 Task: Look for products in the category "Lotion" from Every Day Shea only.
Action: Mouse moved to (948, 346)
Screenshot: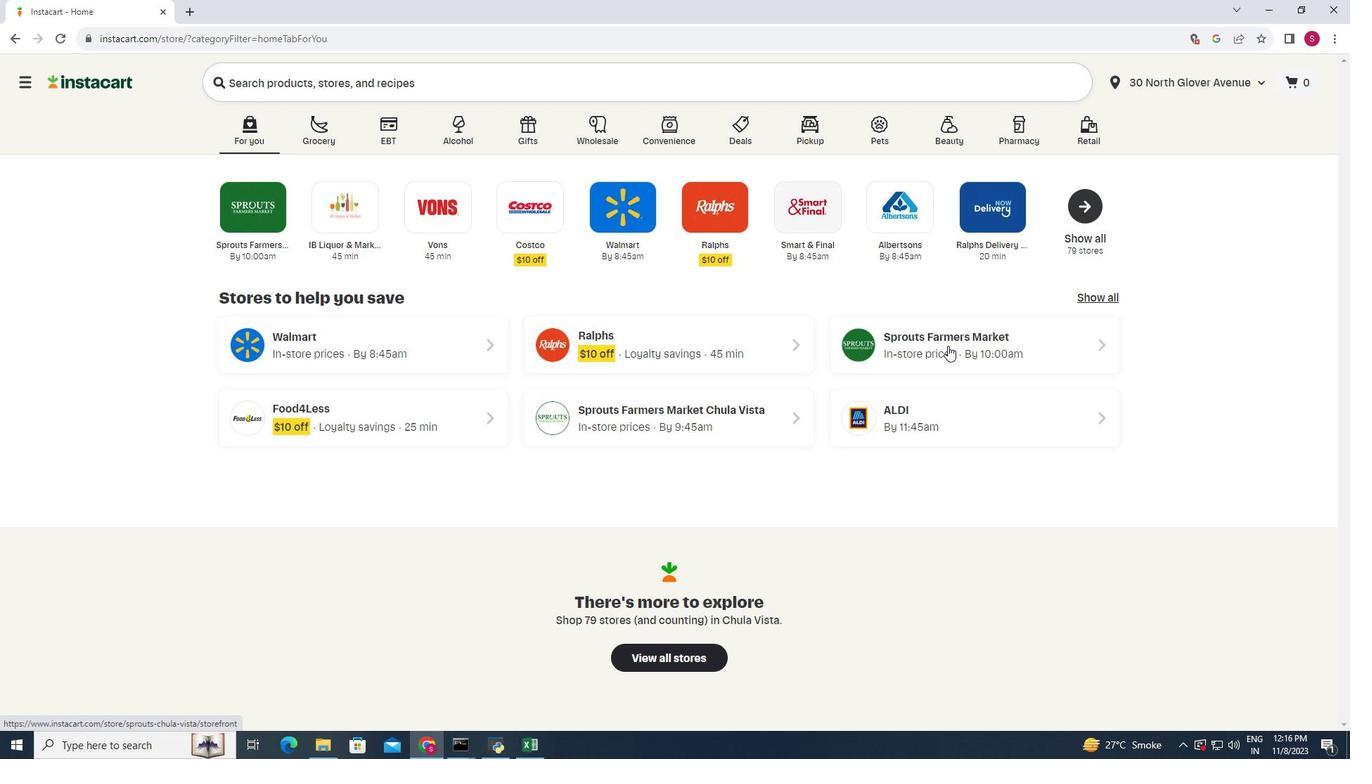 
Action: Mouse pressed left at (948, 346)
Screenshot: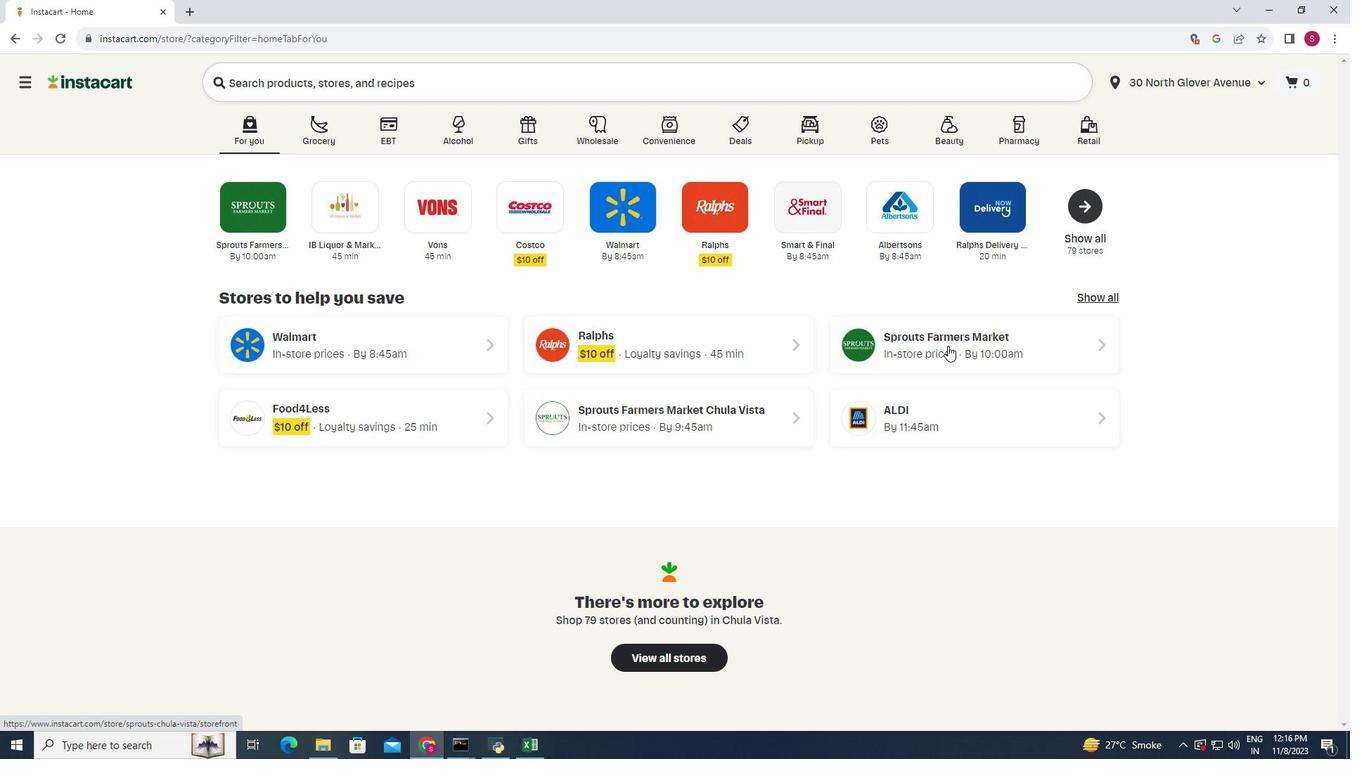 
Action: Mouse moved to (140, 479)
Screenshot: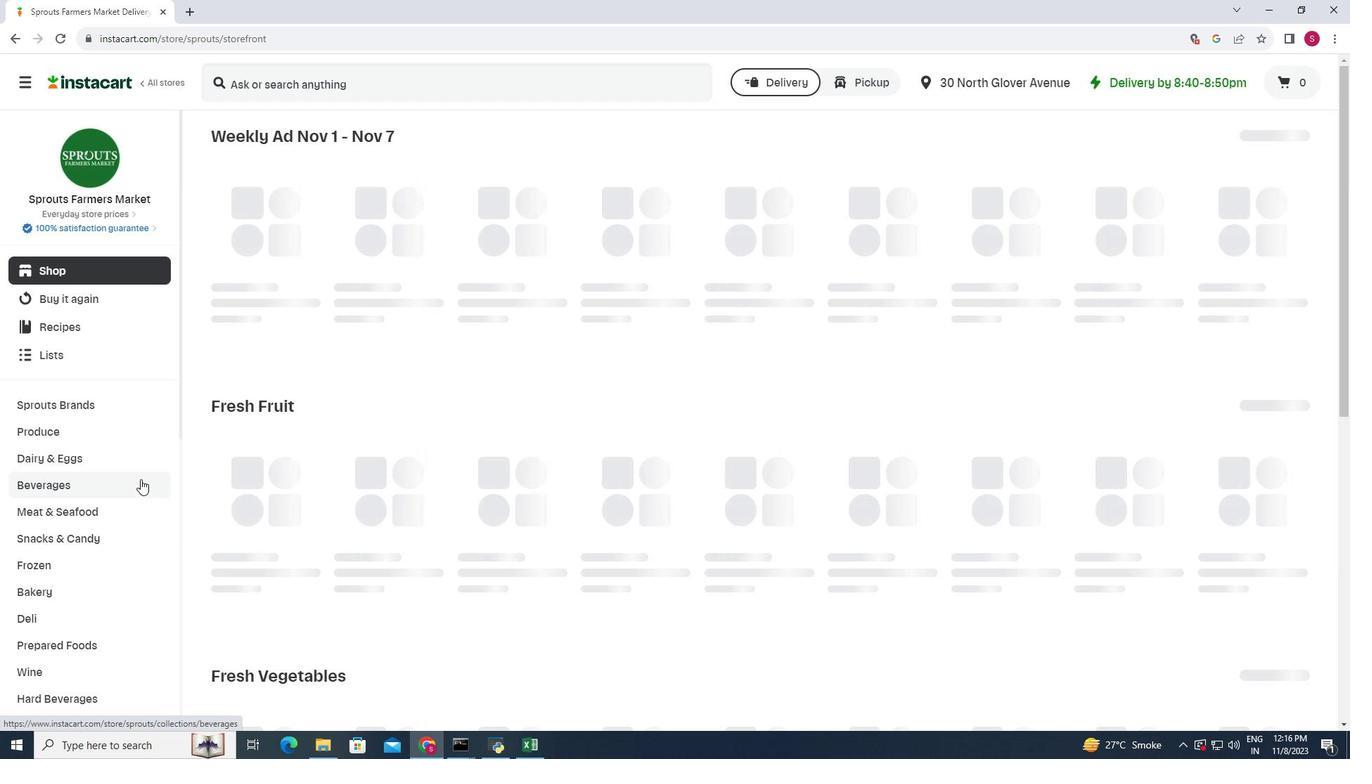 
Action: Mouse scrolled (140, 479) with delta (0, 0)
Screenshot: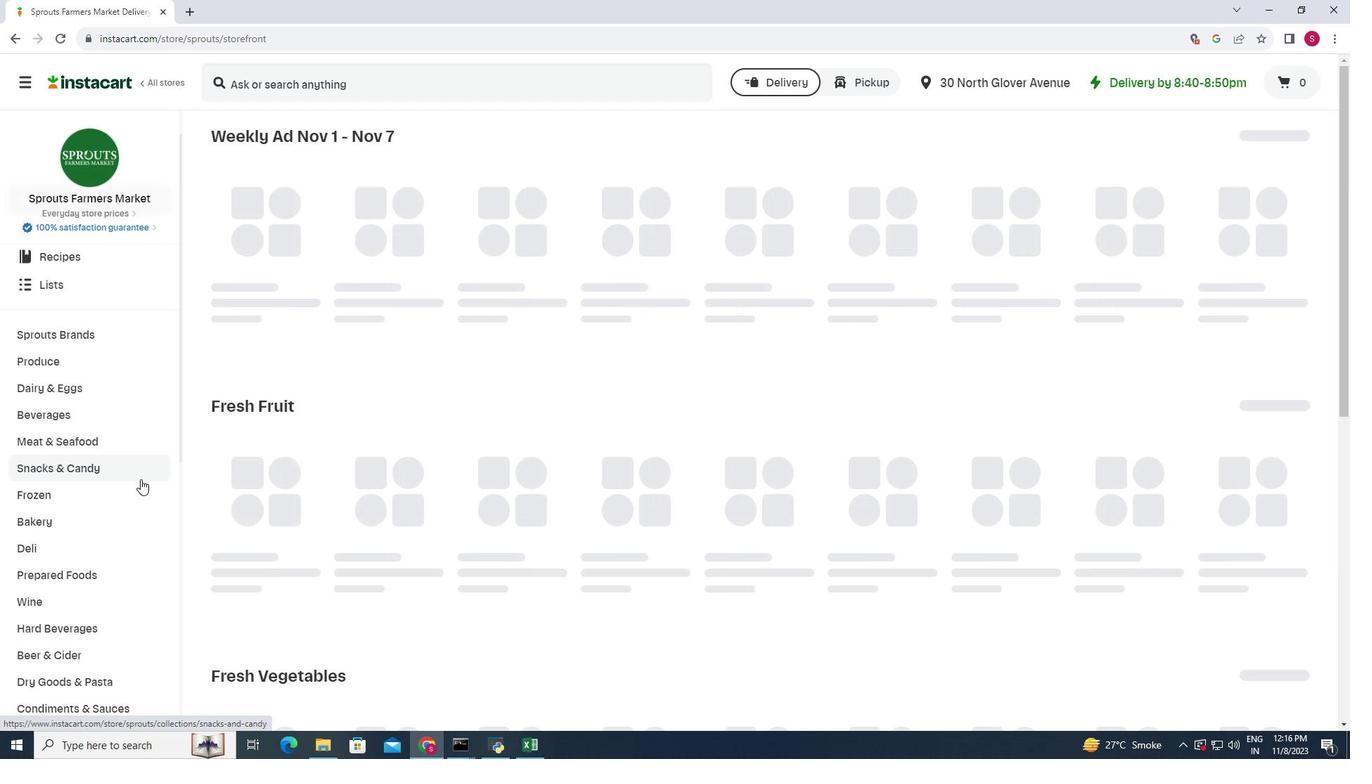 
Action: Mouse scrolled (140, 479) with delta (0, 0)
Screenshot: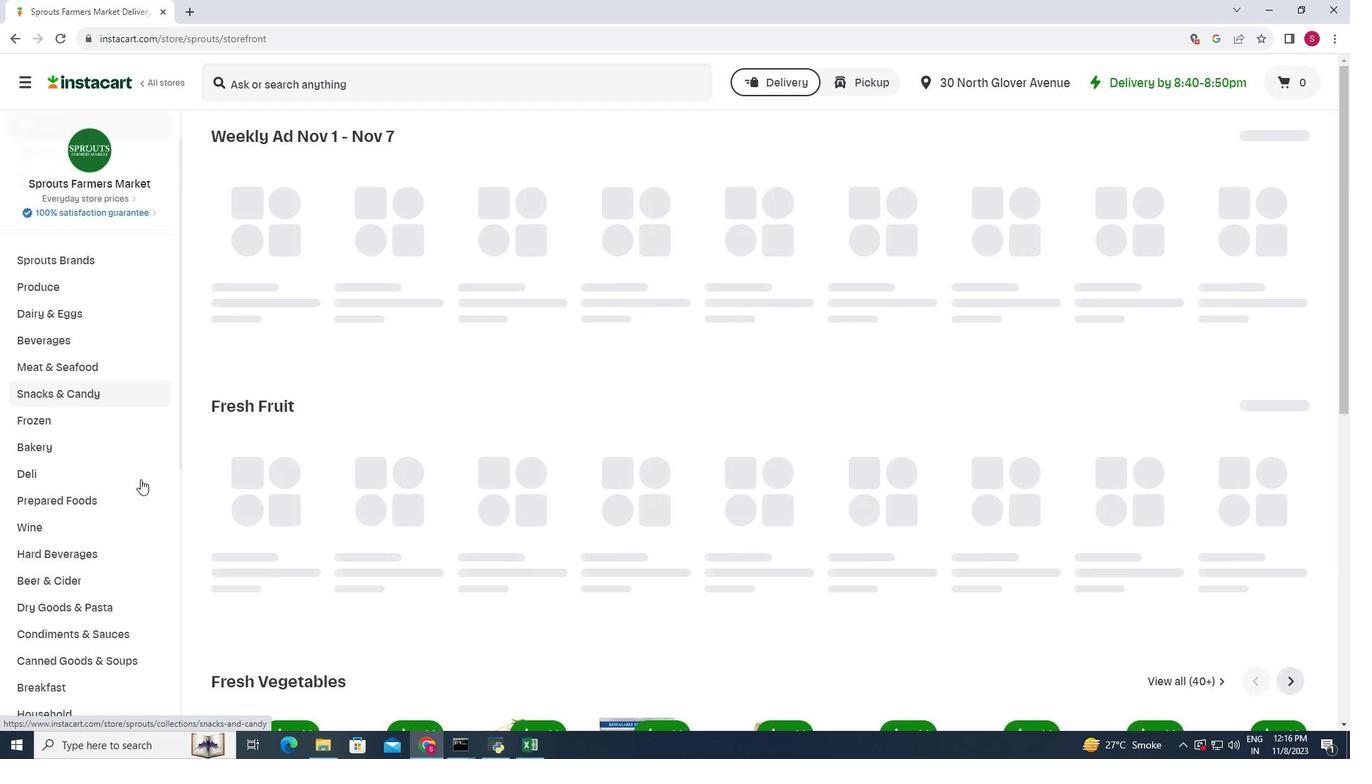 
Action: Mouse scrolled (140, 479) with delta (0, 0)
Screenshot: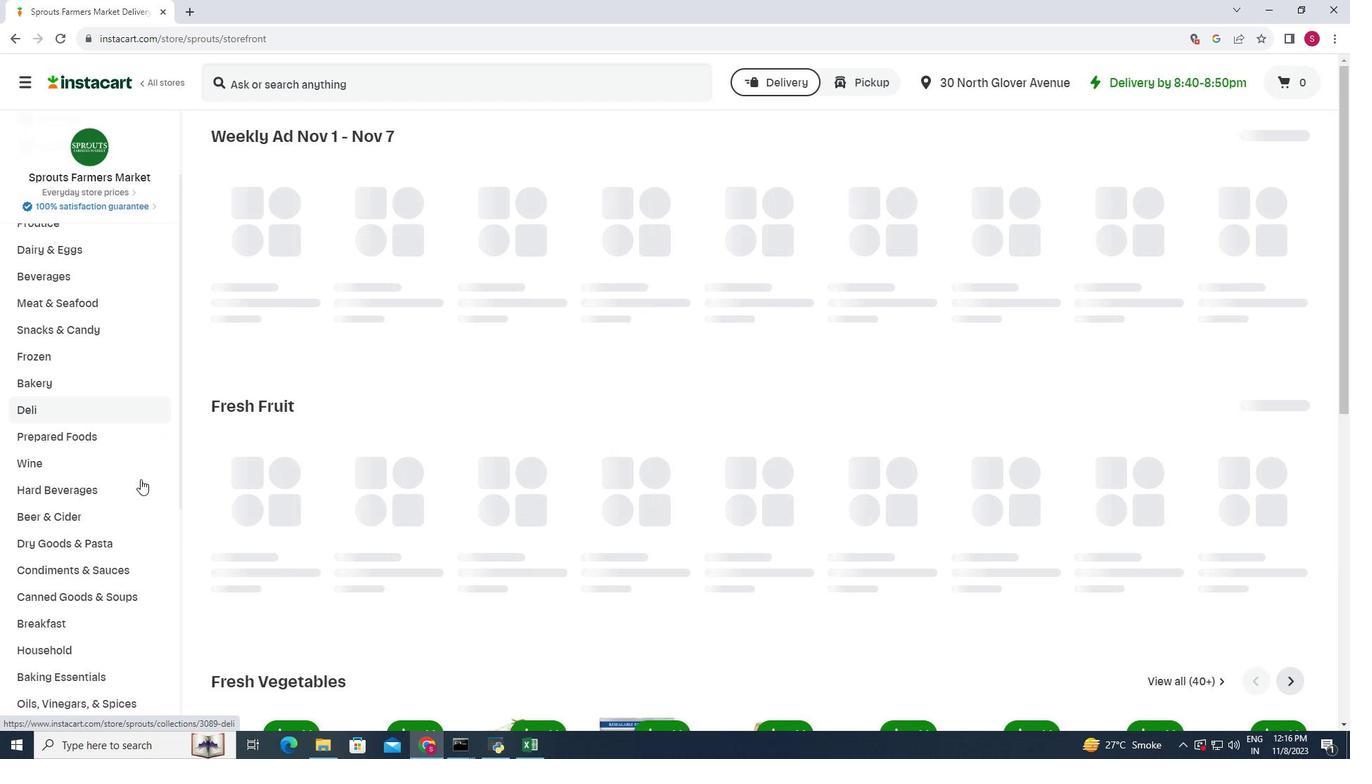 
Action: Mouse scrolled (140, 479) with delta (0, 0)
Screenshot: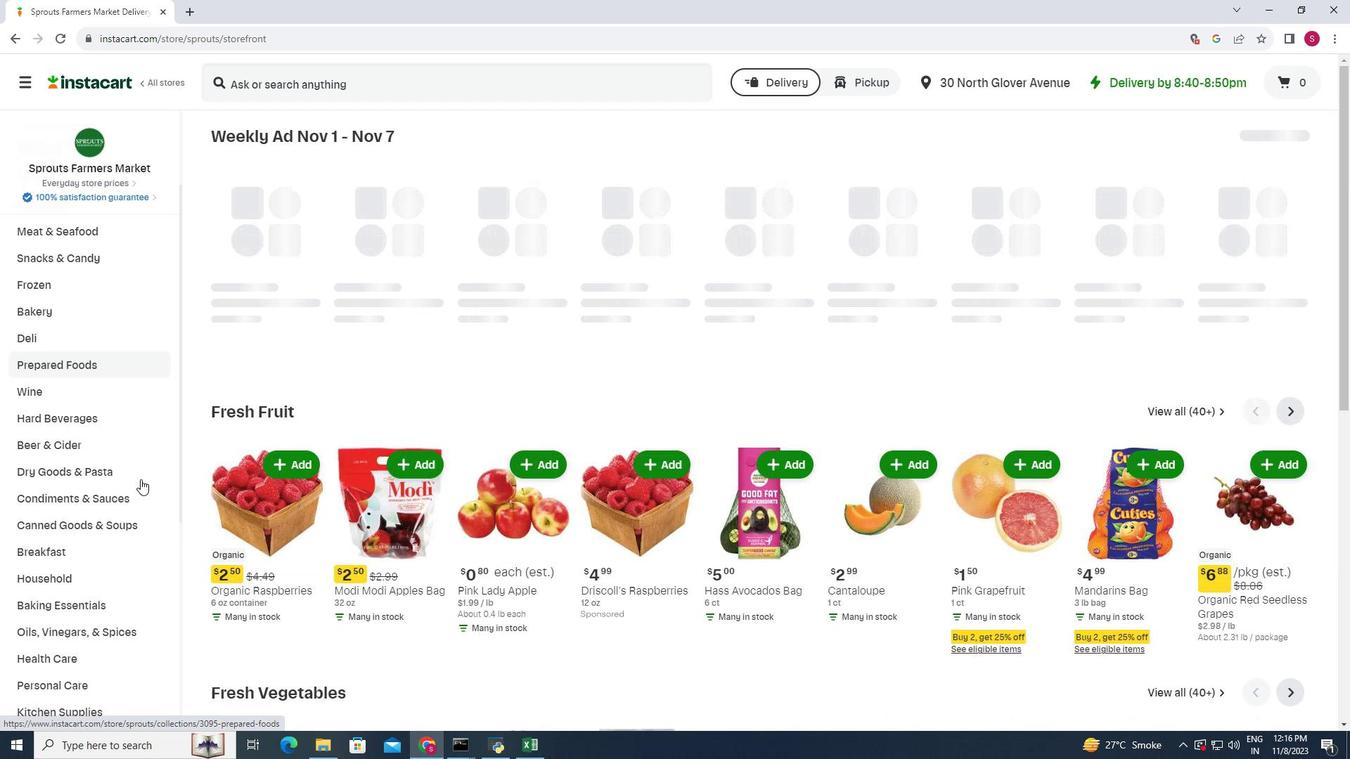 
Action: Mouse scrolled (140, 479) with delta (0, 0)
Screenshot: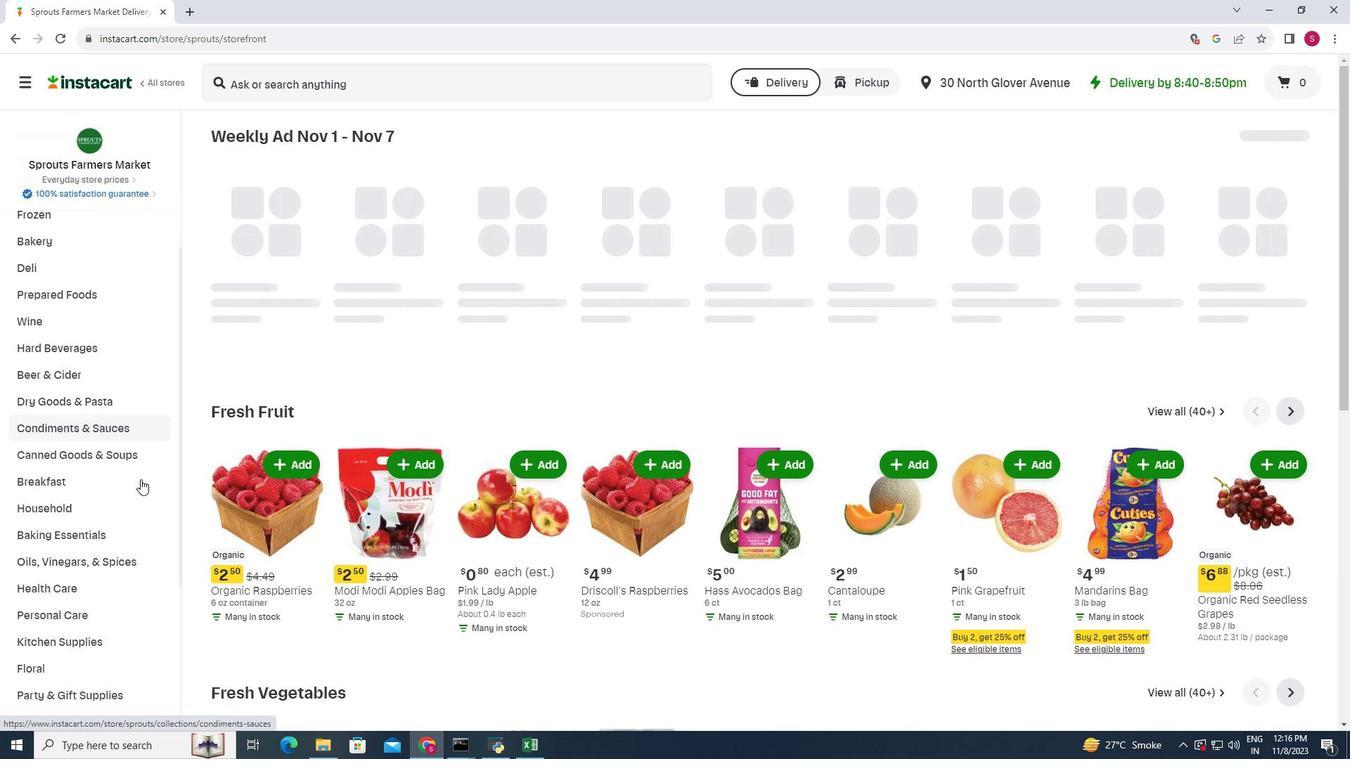 
Action: Mouse moved to (113, 548)
Screenshot: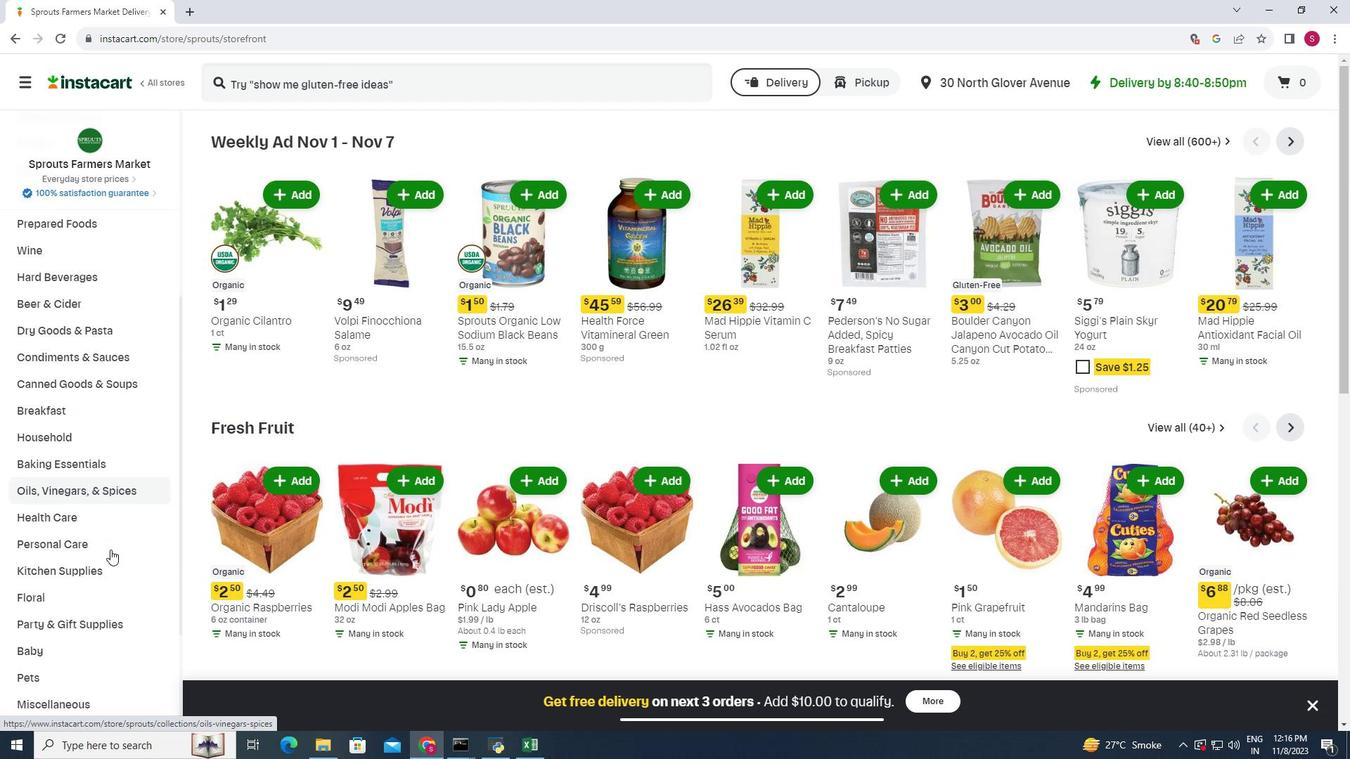 
Action: Mouse scrolled (113, 547) with delta (0, 0)
Screenshot: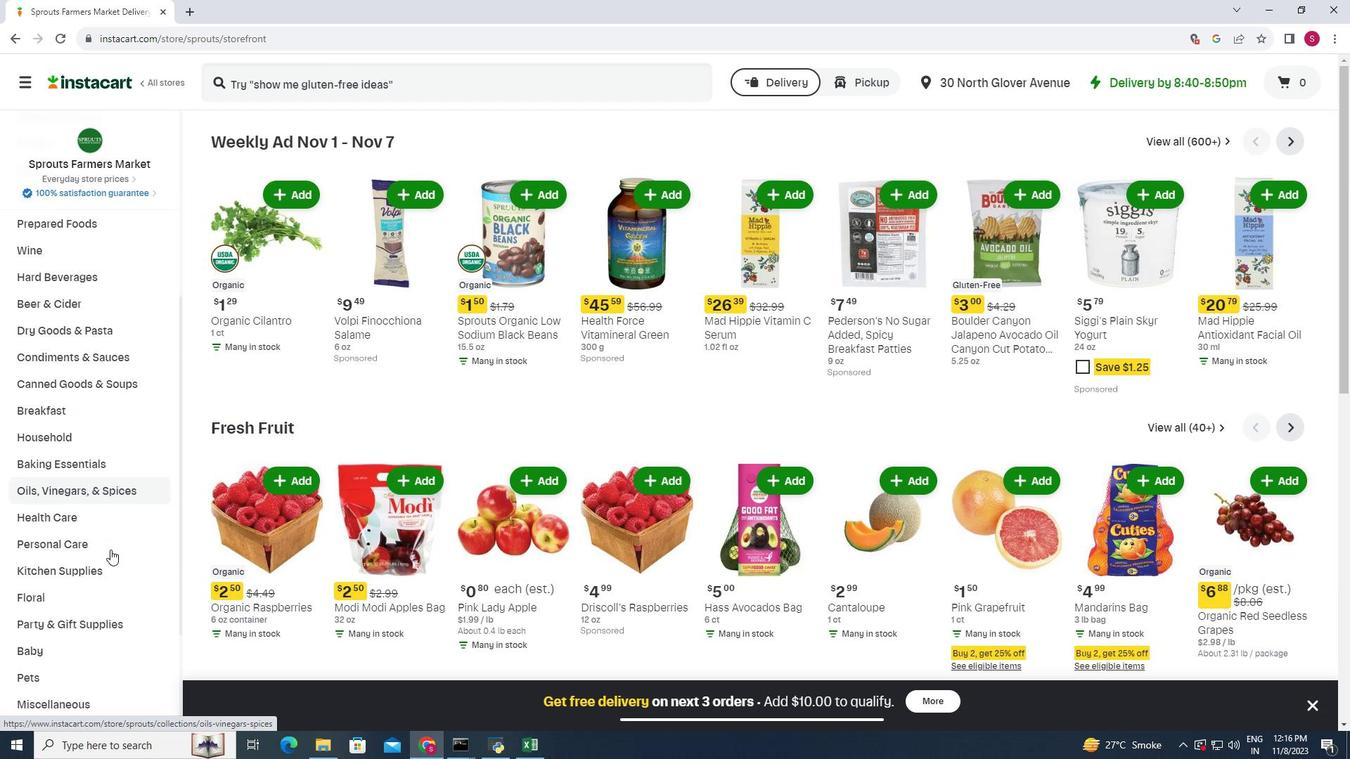 
Action: Mouse moved to (107, 544)
Screenshot: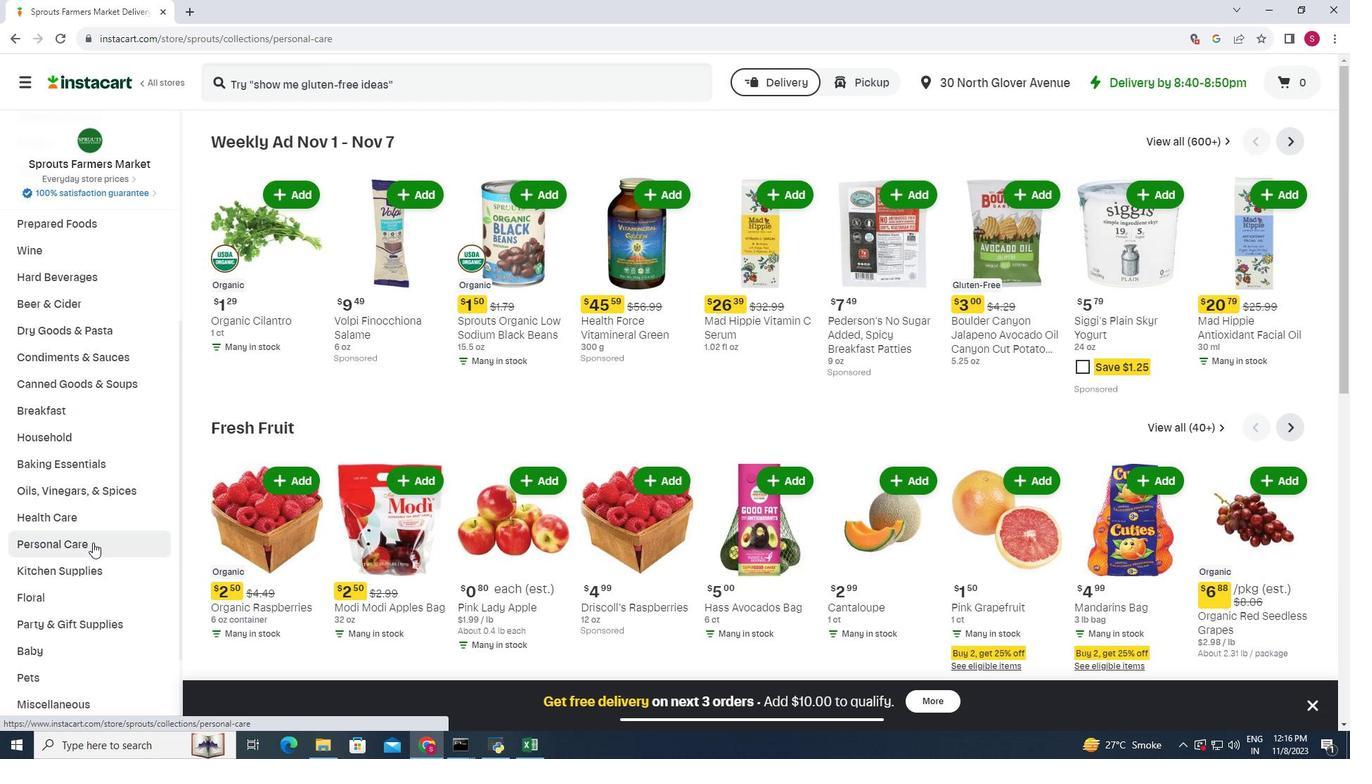 
Action: Mouse pressed left at (107, 544)
Screenshot: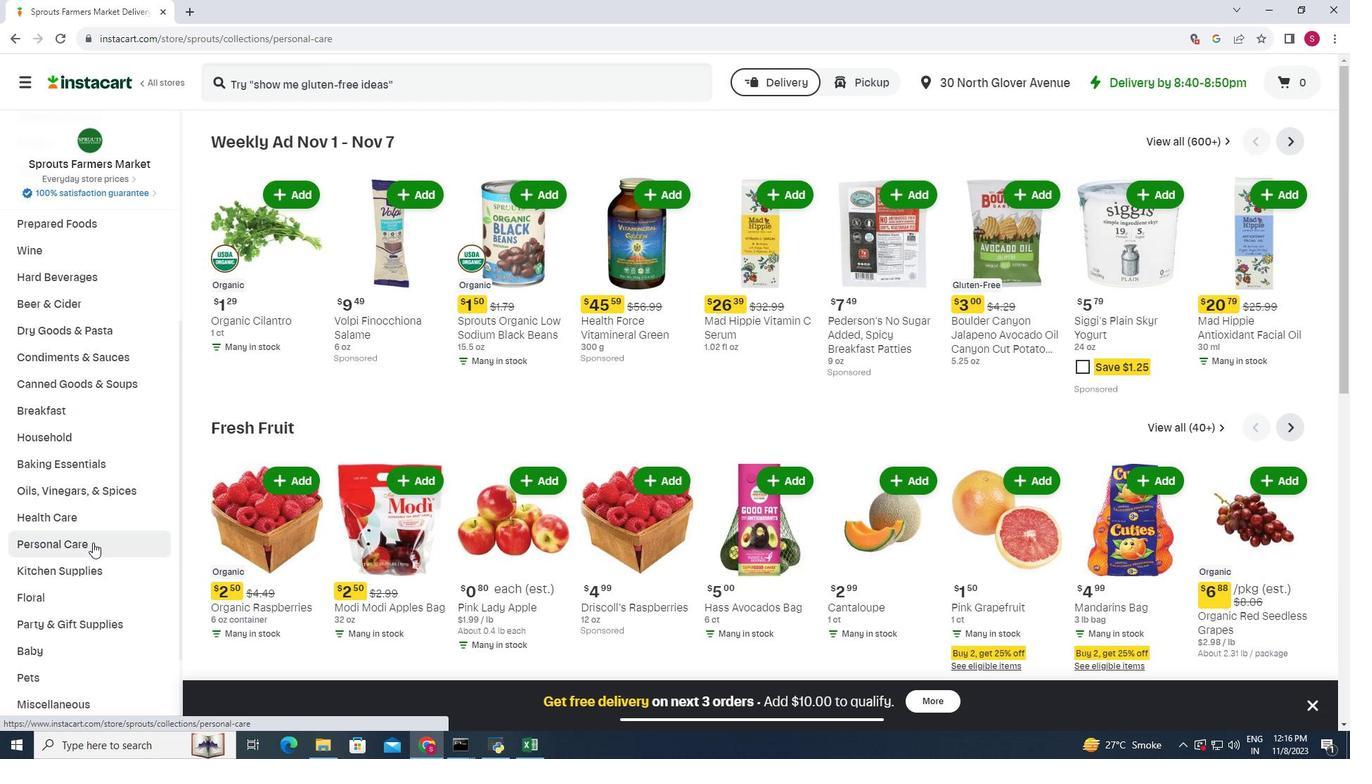 
Action: Mouse moved to (356, 175)
Screenshot: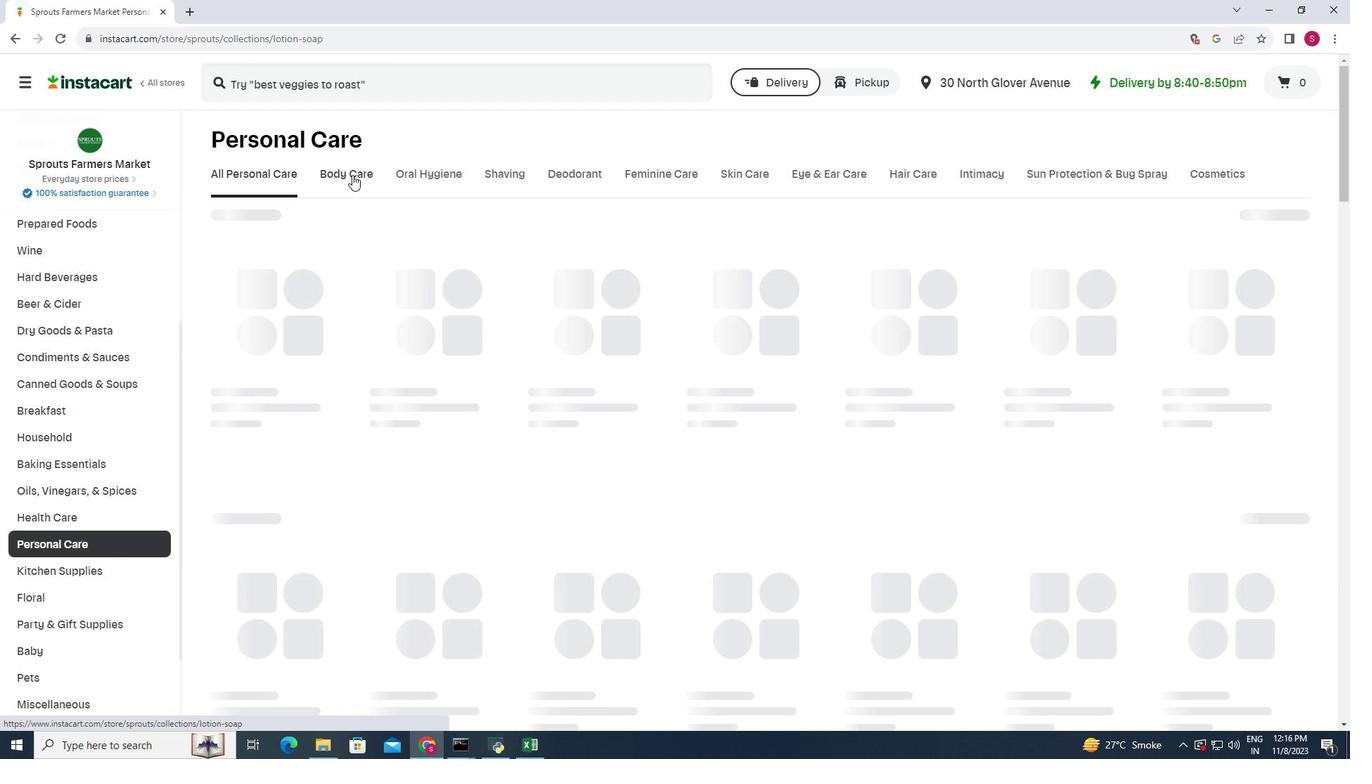 
Action: Mouse pressed left at (356, 175)
Screenshot: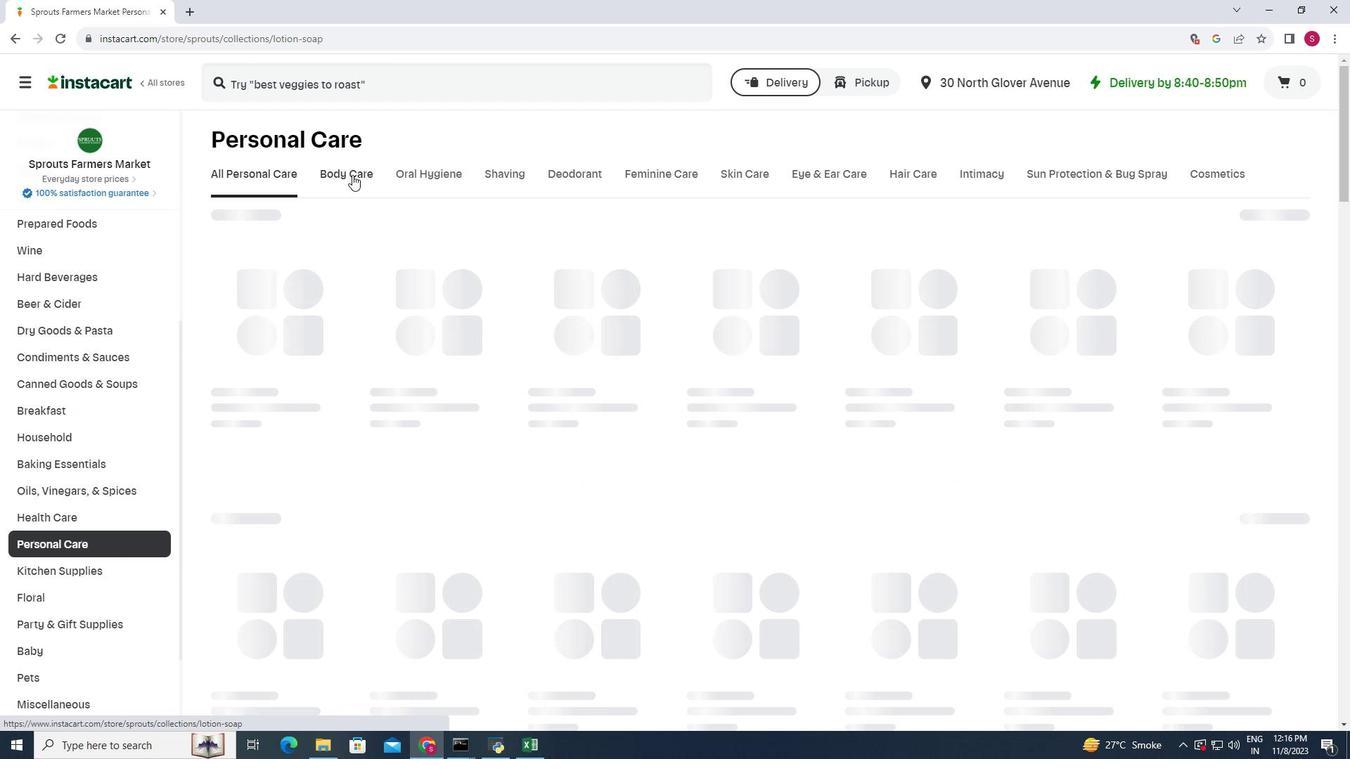 
Action: Mouse moved to (563, 237)
Screenshot: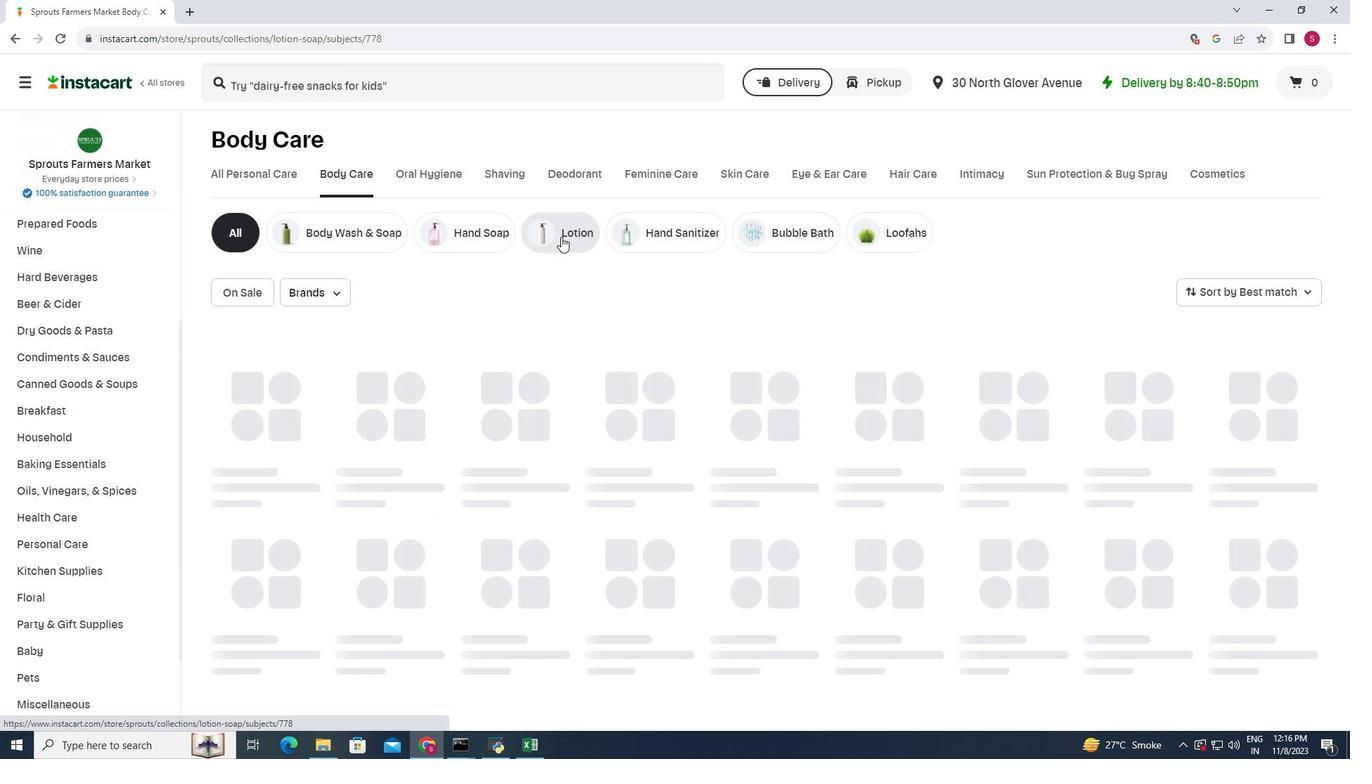 
Action: Mouse pressed left at (563, 237)
Screenshot: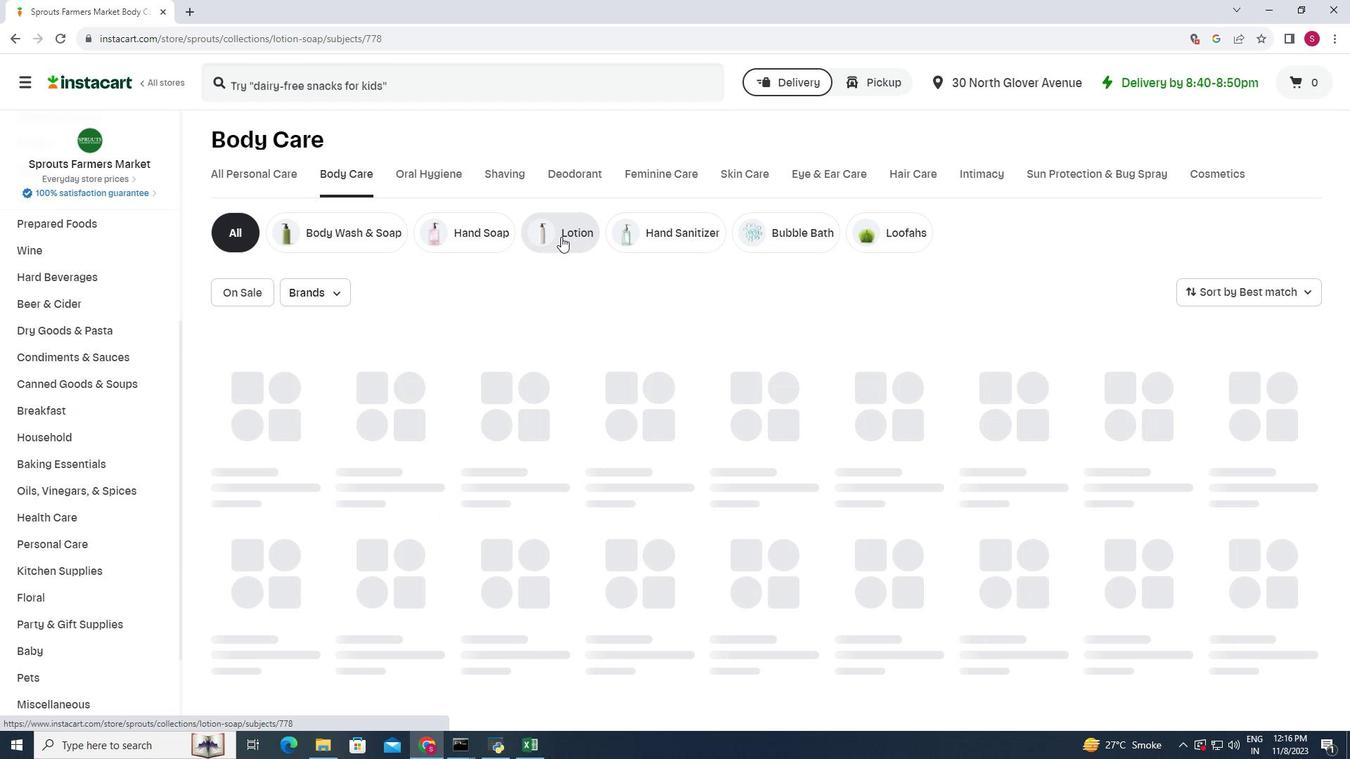 
Action: Mouse moved to (315, 296)
Screenshot: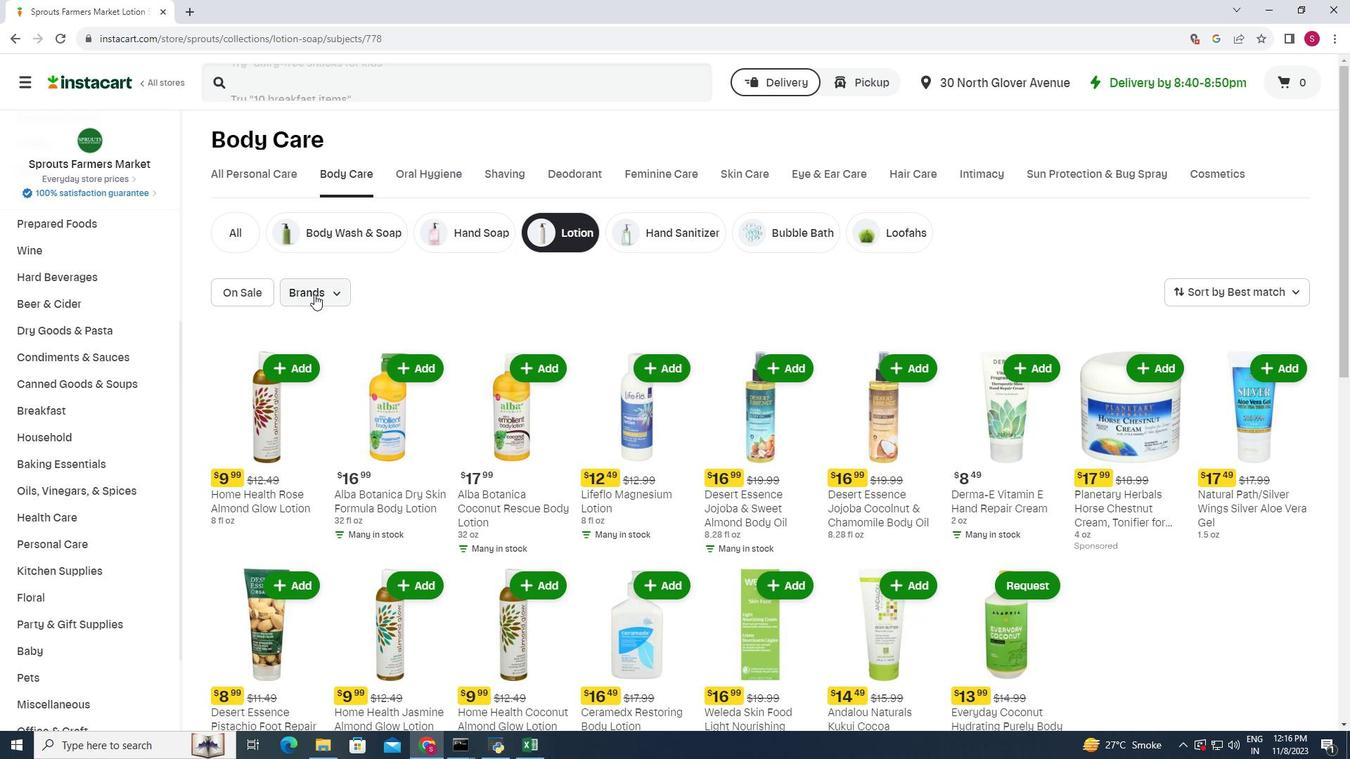 
Action: Mouse pressed left at (315, 296)
Screenshot: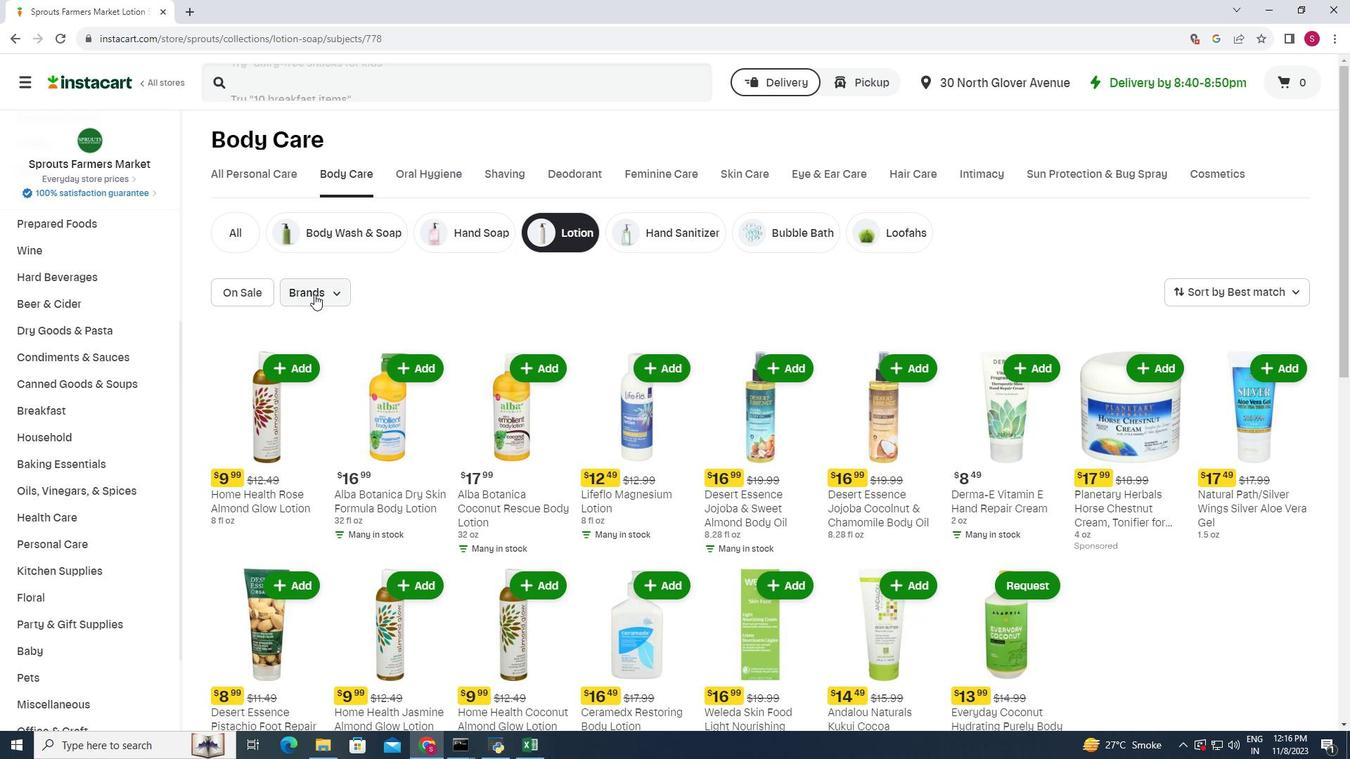 
Action: Mouse moved to (432, 379)
Screenshot: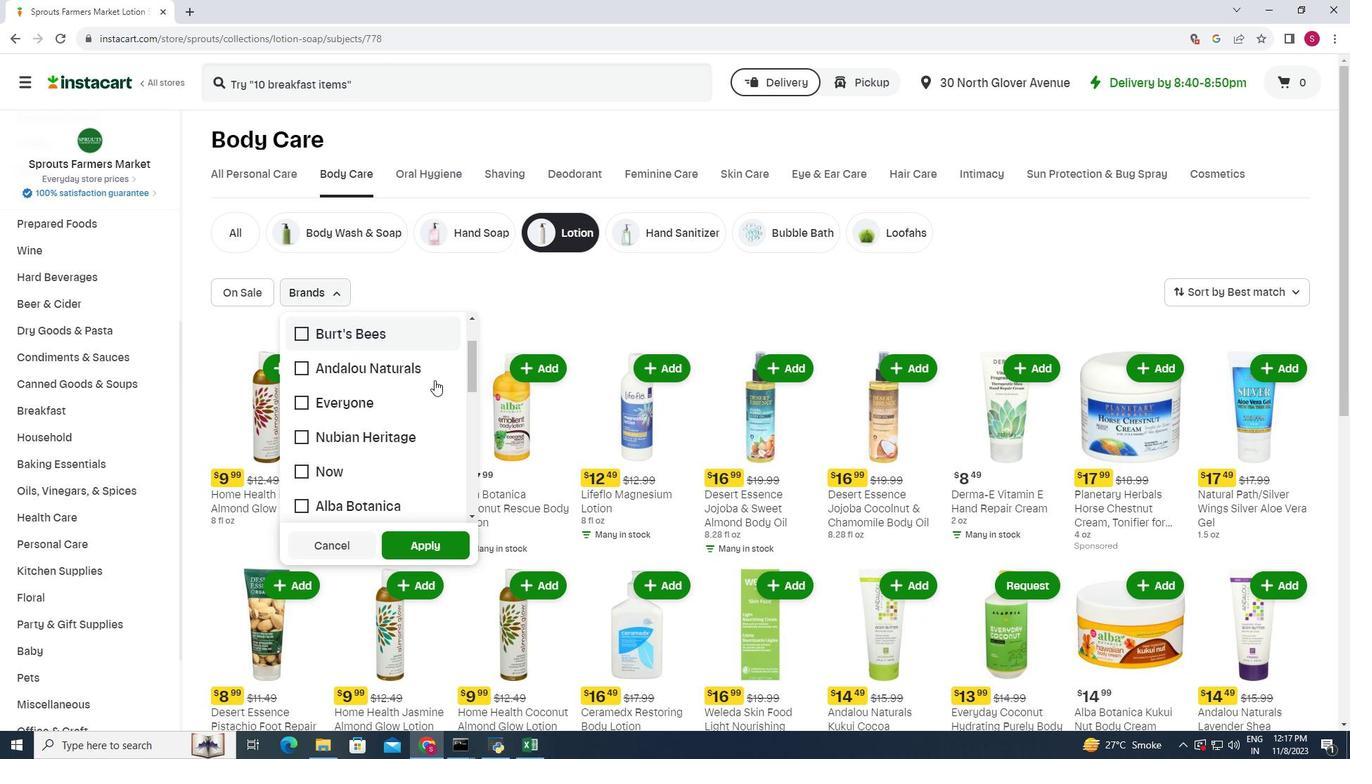 
Action: Mouse scrolled (432, 379) with delta (0, 0)
Screenshot: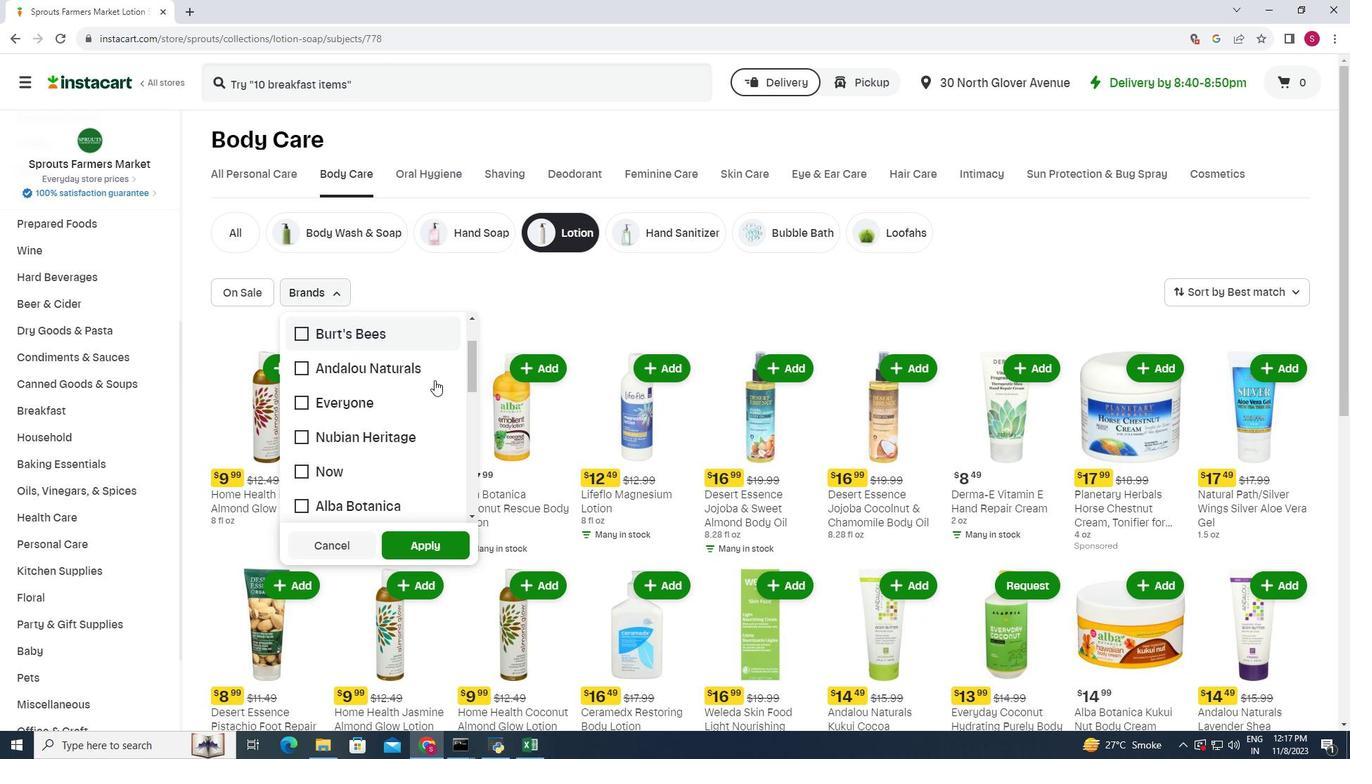 
Action: Mouse moved to (415, 402)
Screenshot: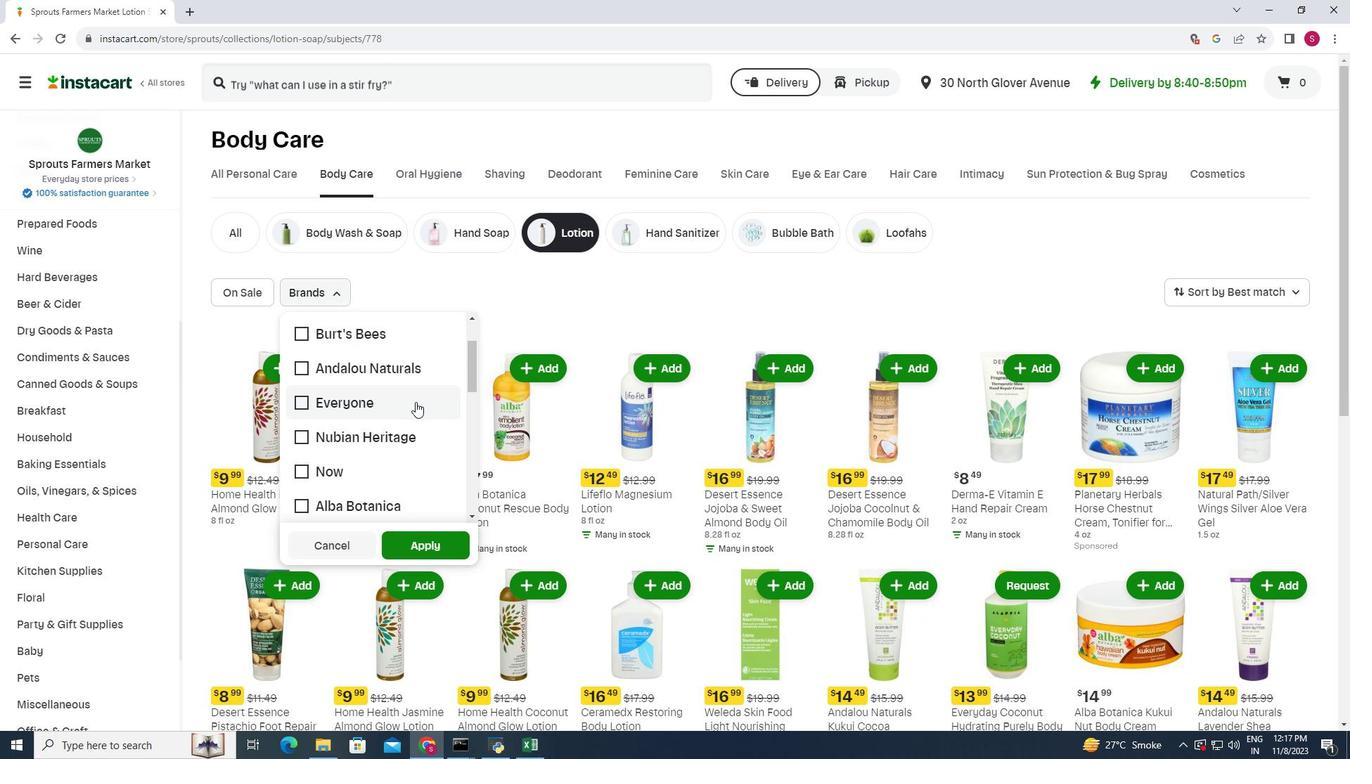 
Action: Mouse scrolled (415, 401) with delta (0, 0)
Screenshot: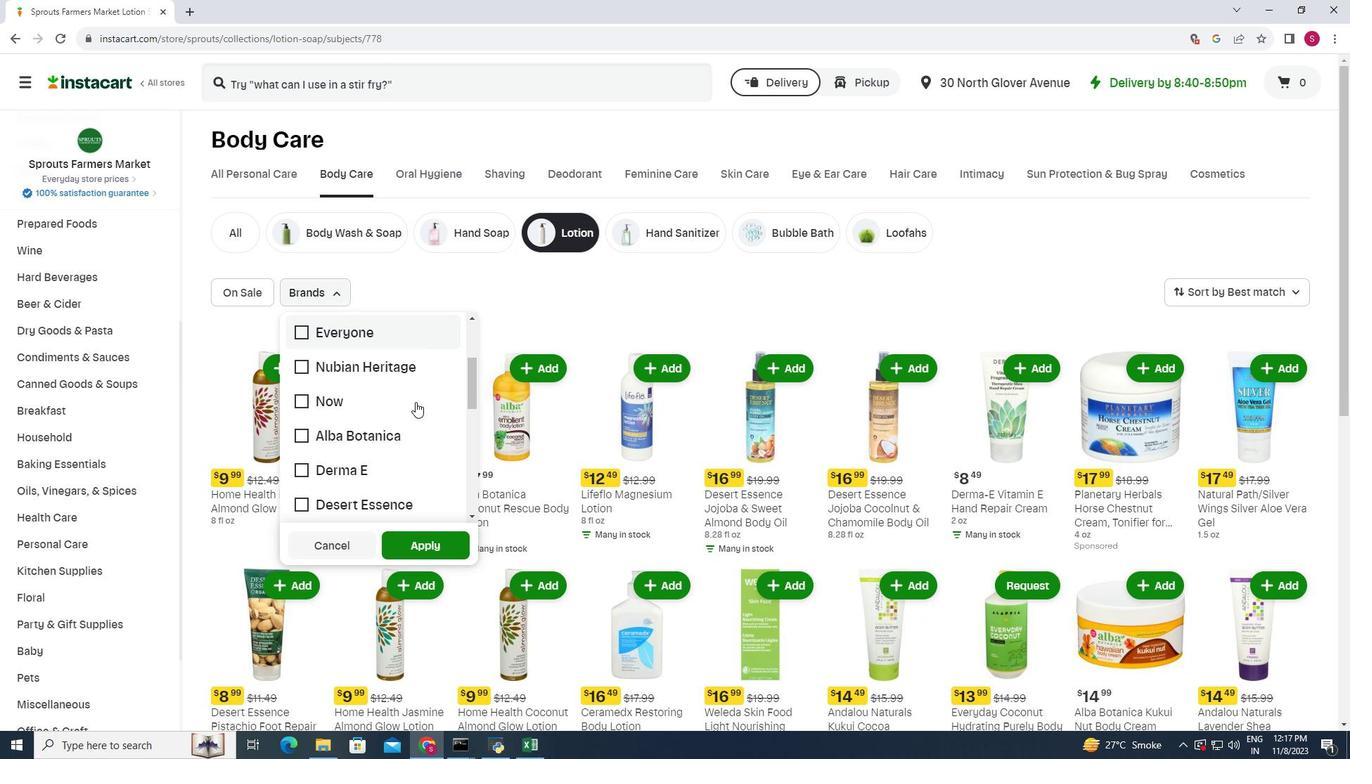 
Action: Mouse scrolled (415, 401) with delta (0, 0)
Screenshot: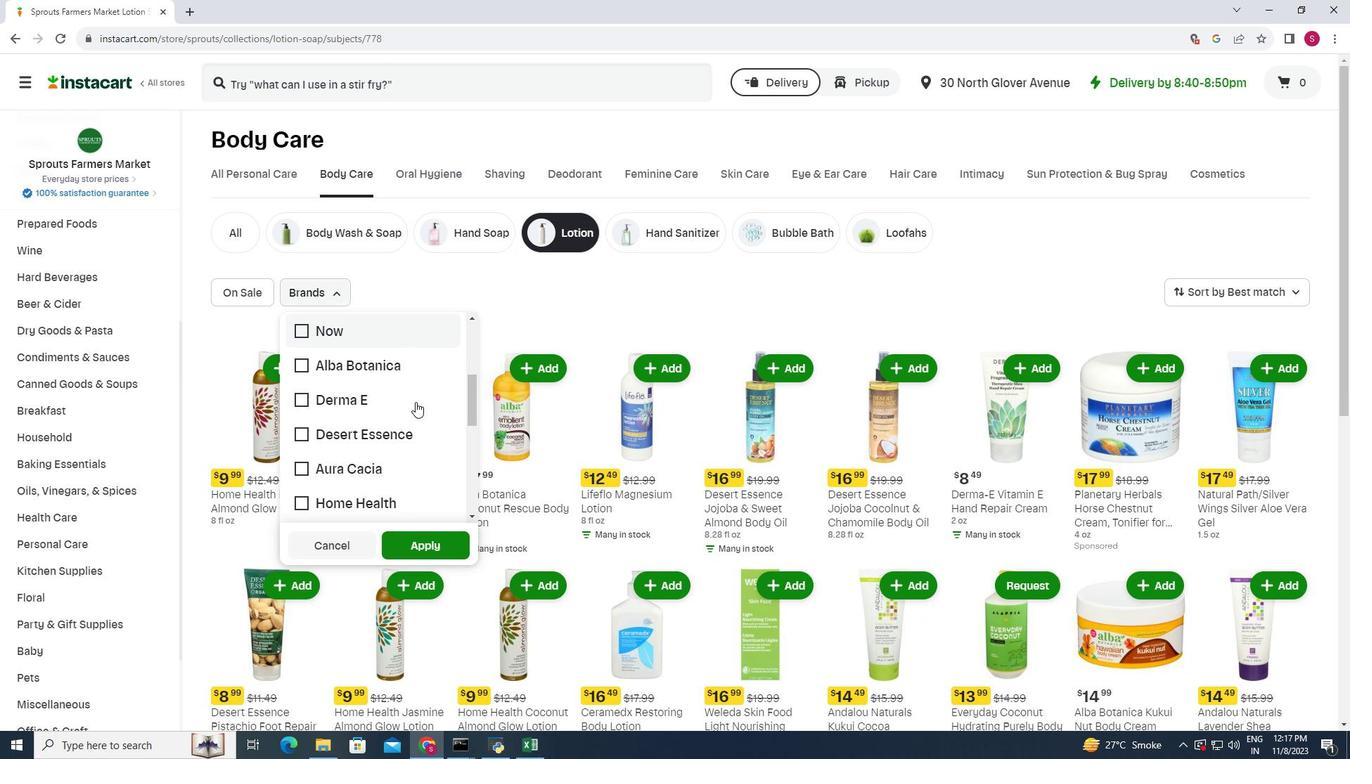 
Action: Mouse scrolled (415, 401) with delta (0, 0)
Screenshot: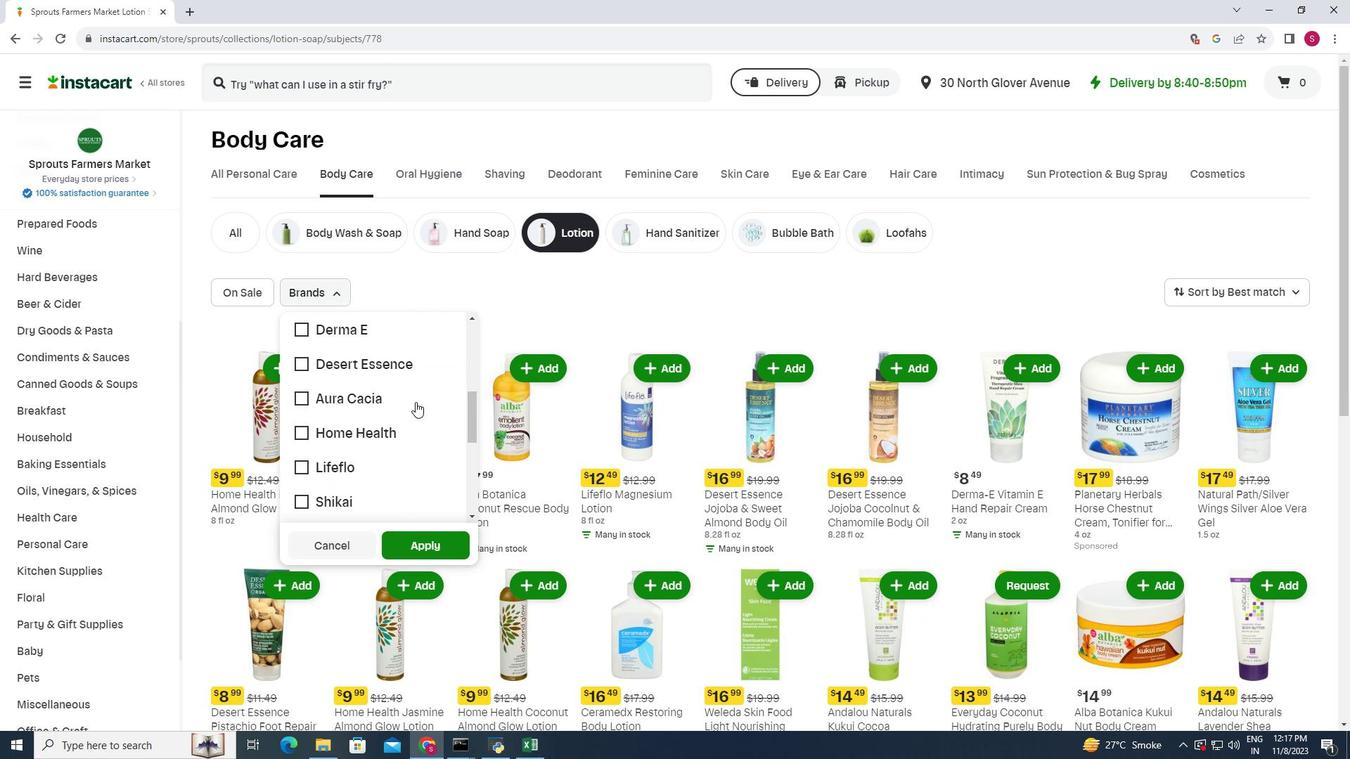 
Action: Mouse scrolled (415, 401) with delta (0, 0)
Screenshot: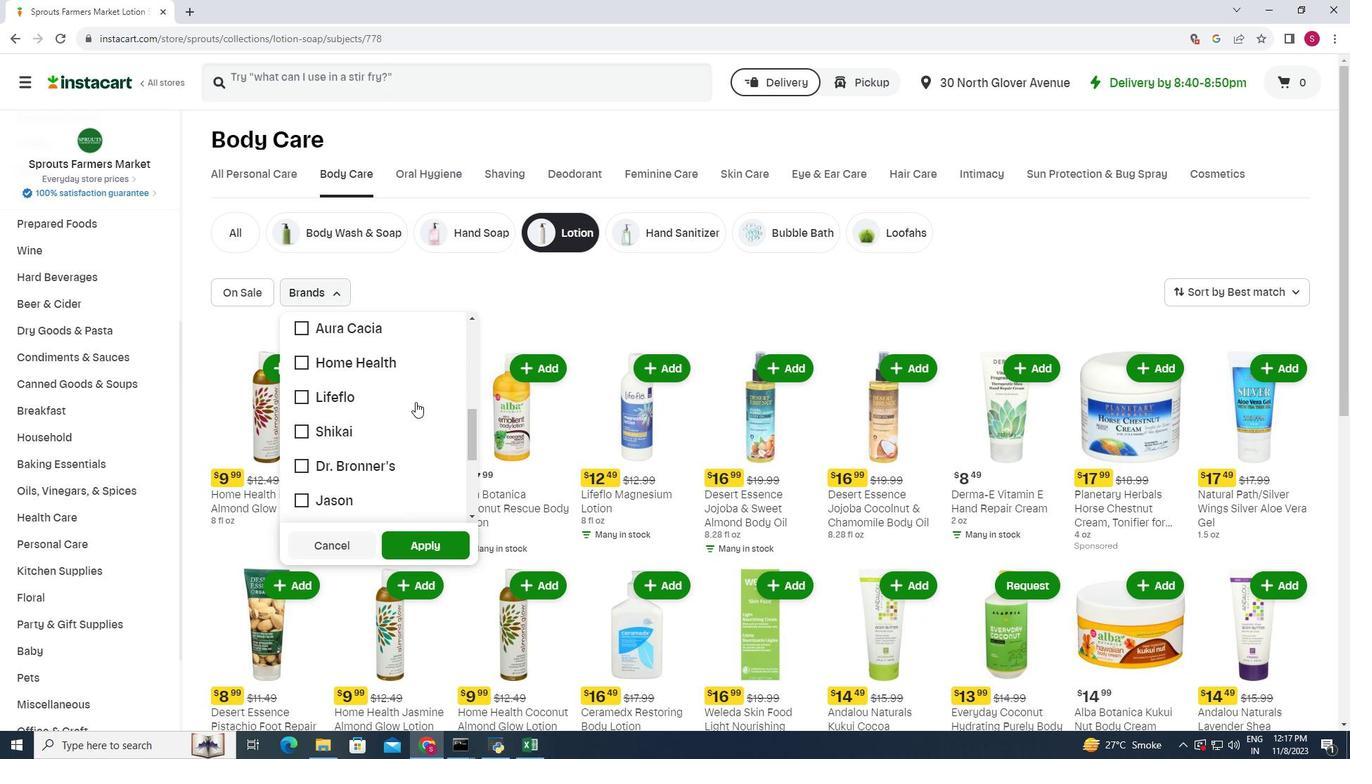
Action: Mouse scrolled (415, 401) with delta (0, 0)
Screenshot: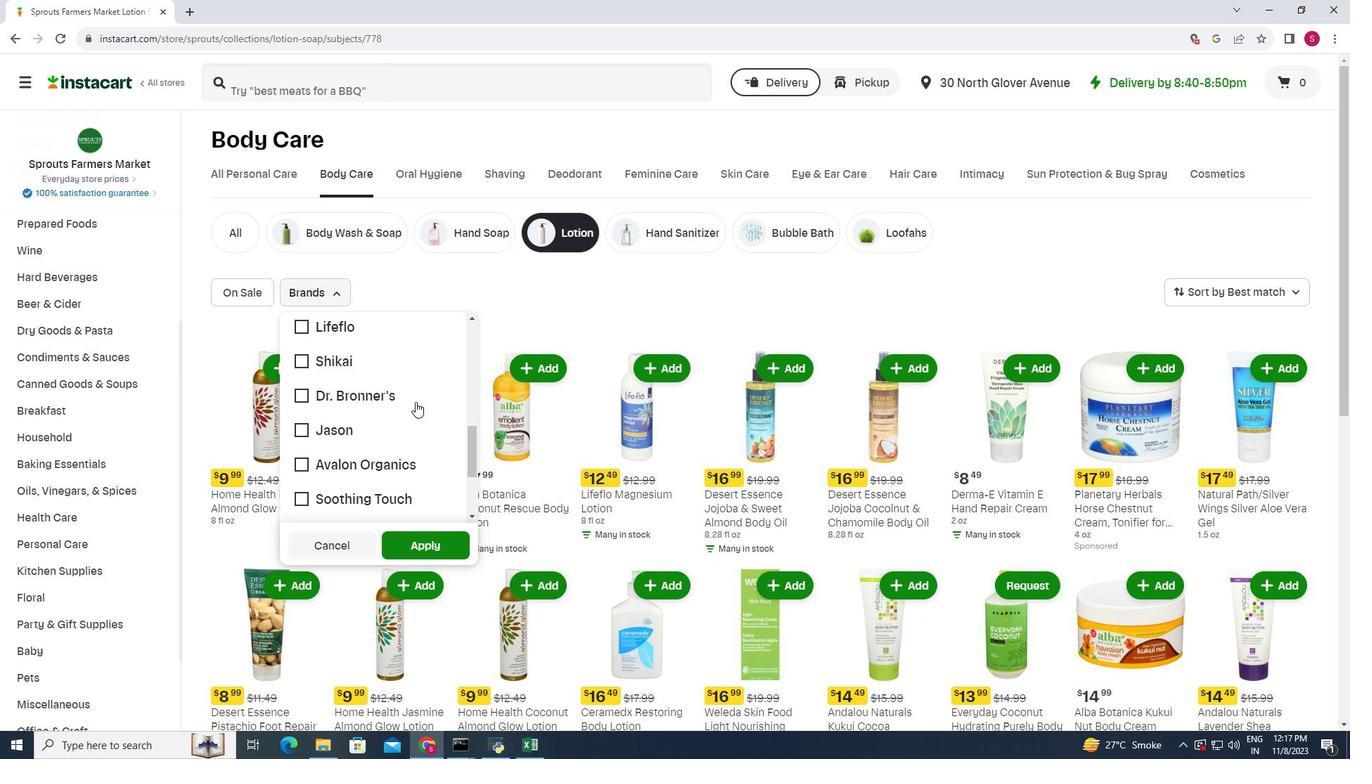 
Action: Mouse scrolled (415, 401) with delta (0, 0)
Screenshot: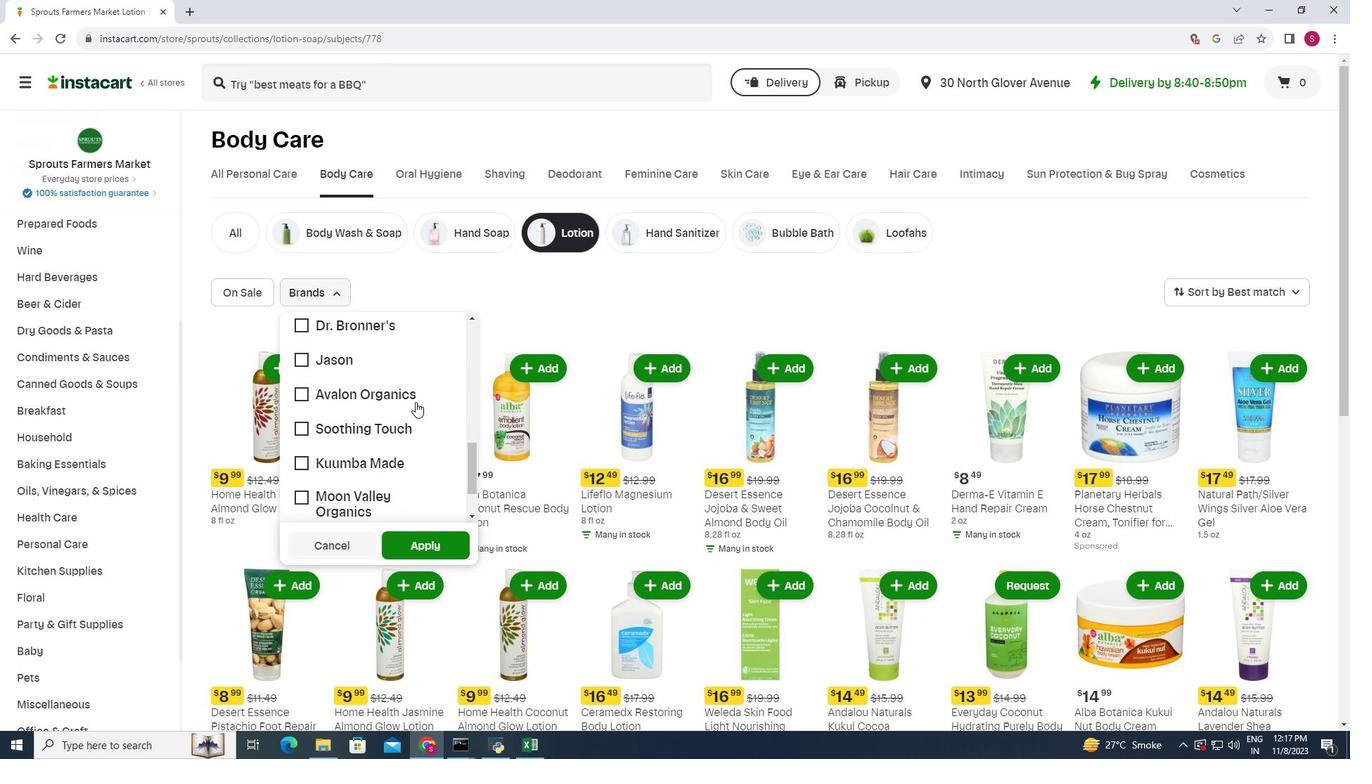 
Action: Mouse scrolled (415, 401) with delta (0, 0)
Screenshot: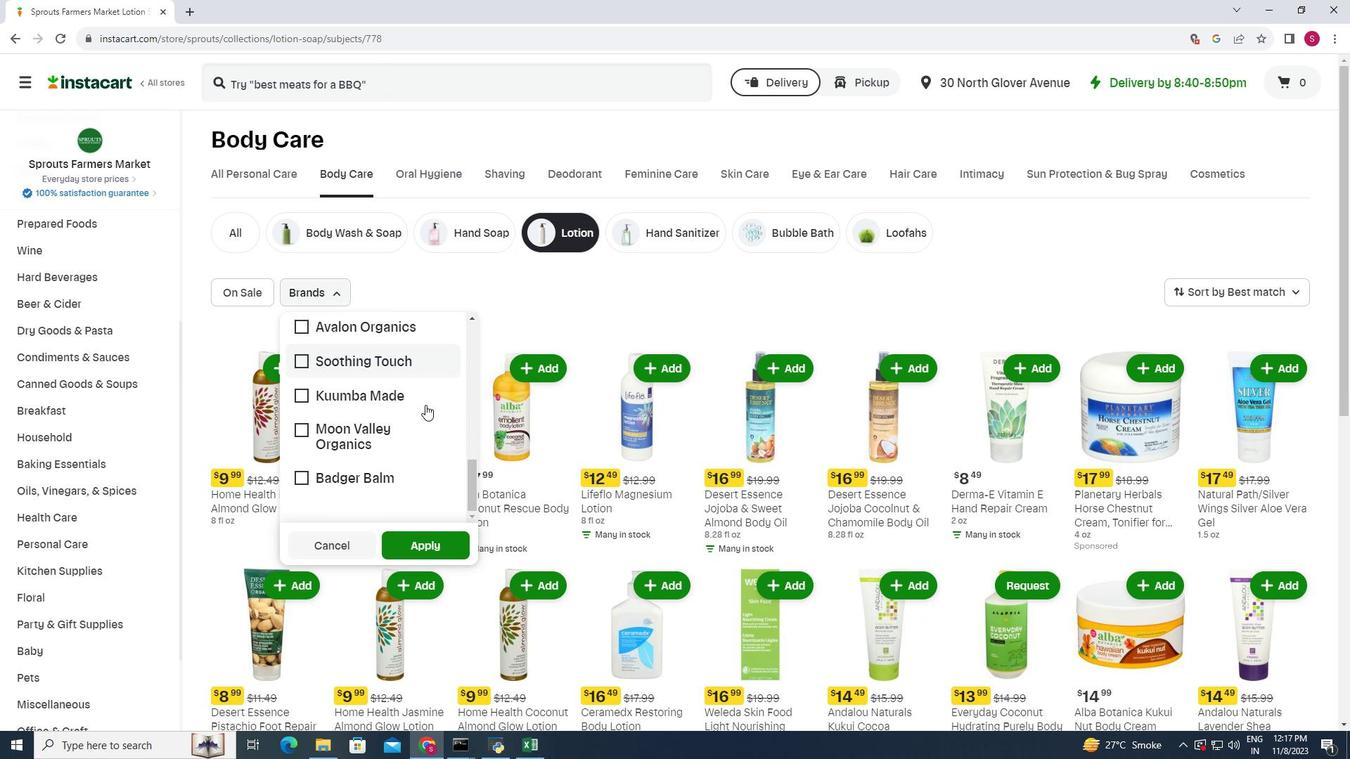 
Action: Mouse moved to (425, 405)
Screenshot: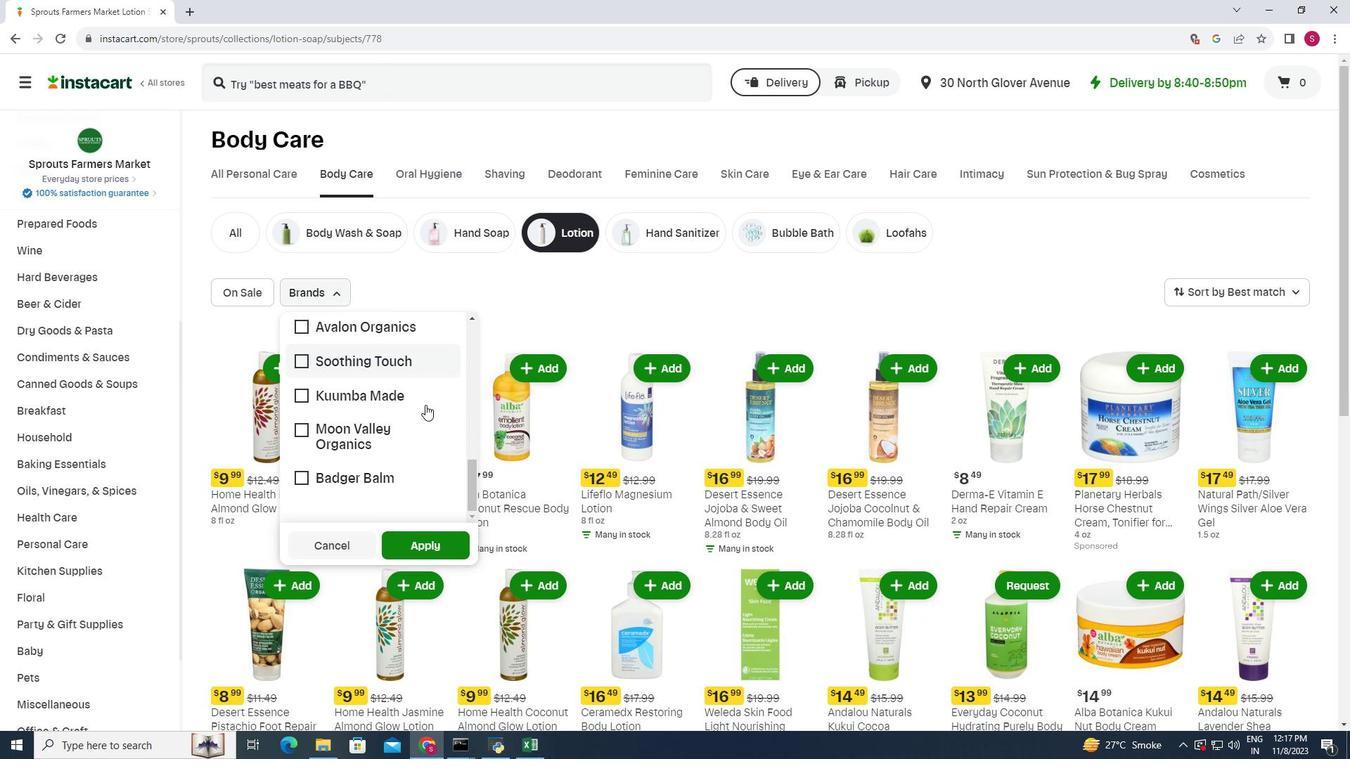 
Action: Mouse scrolled (425, 404) with delta (0, 0)
Screenshot: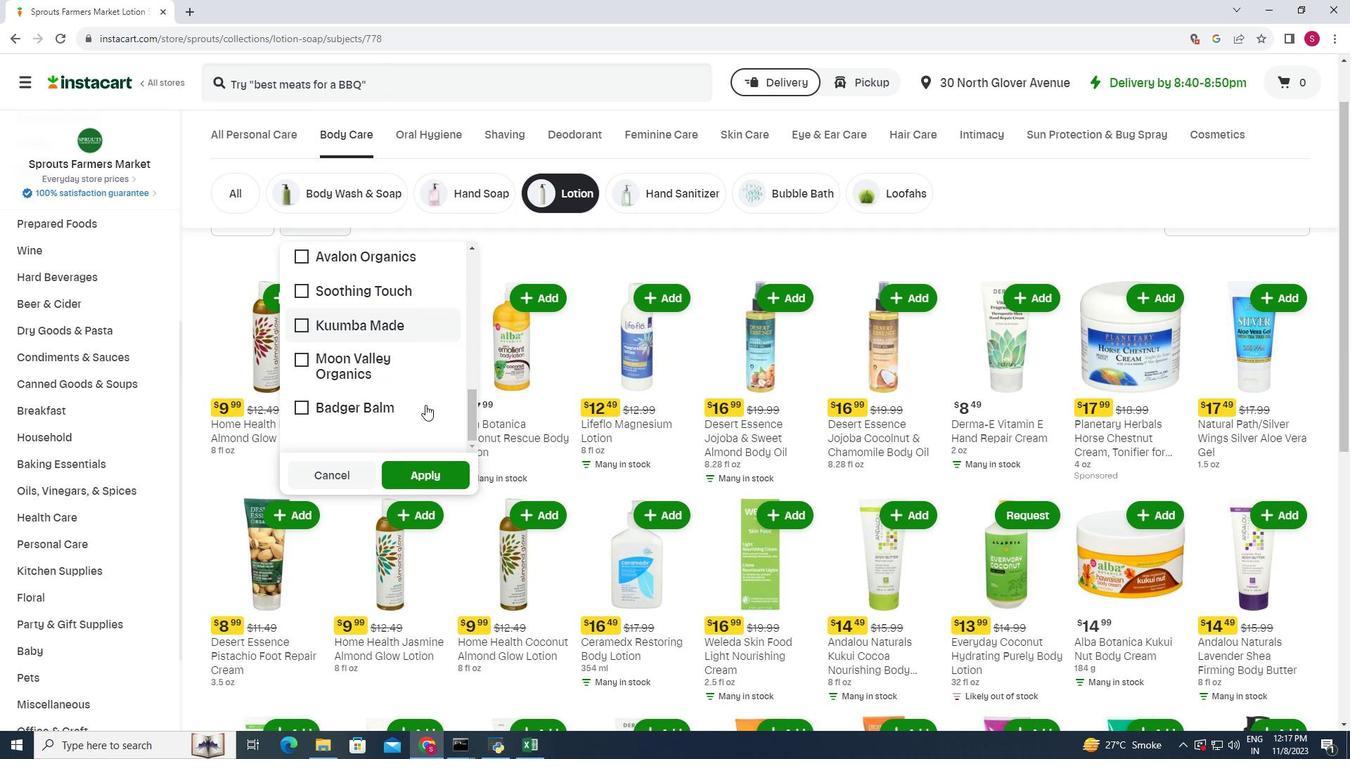 
Action: Mouse scrolled (425, 405) with delta (0, 0)
Screenshot: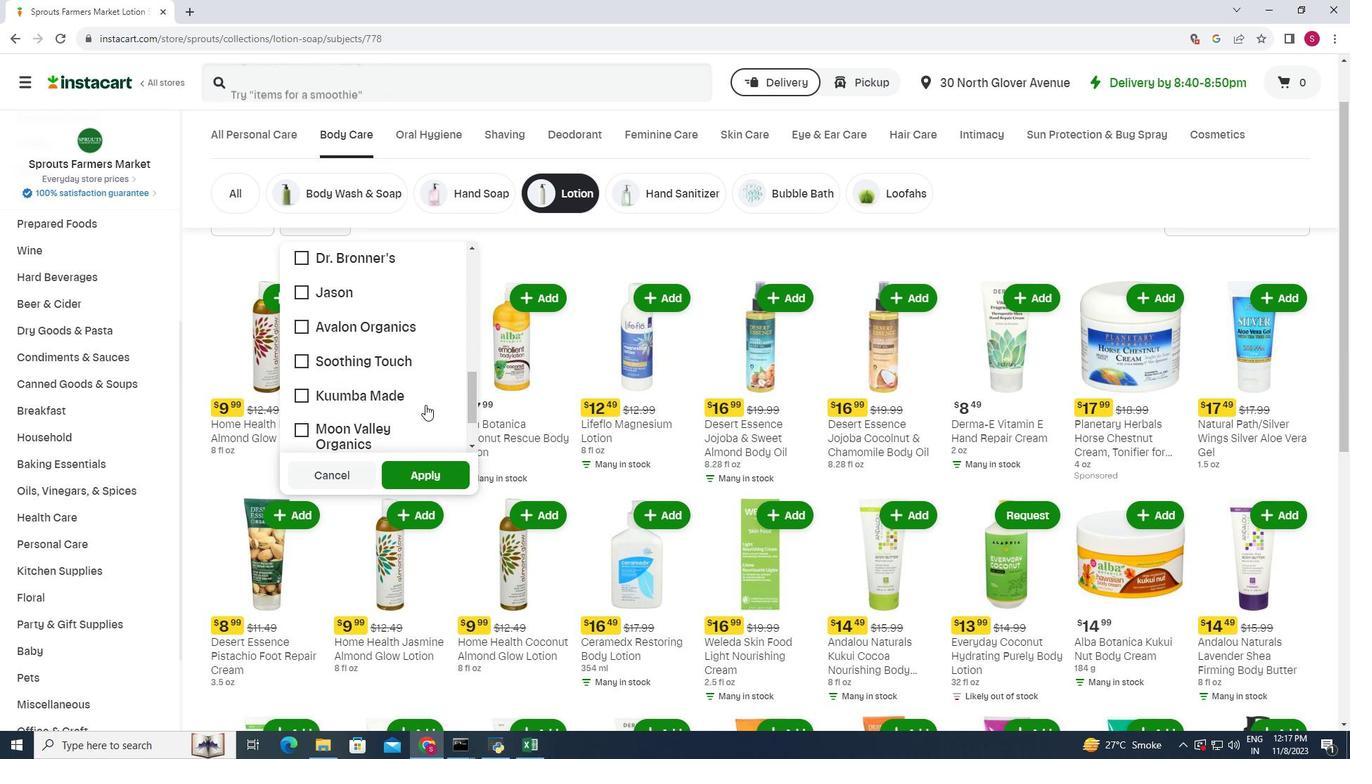
Action: Mouse scrolled (425, 405) with delta (0, 0)
Screenshot: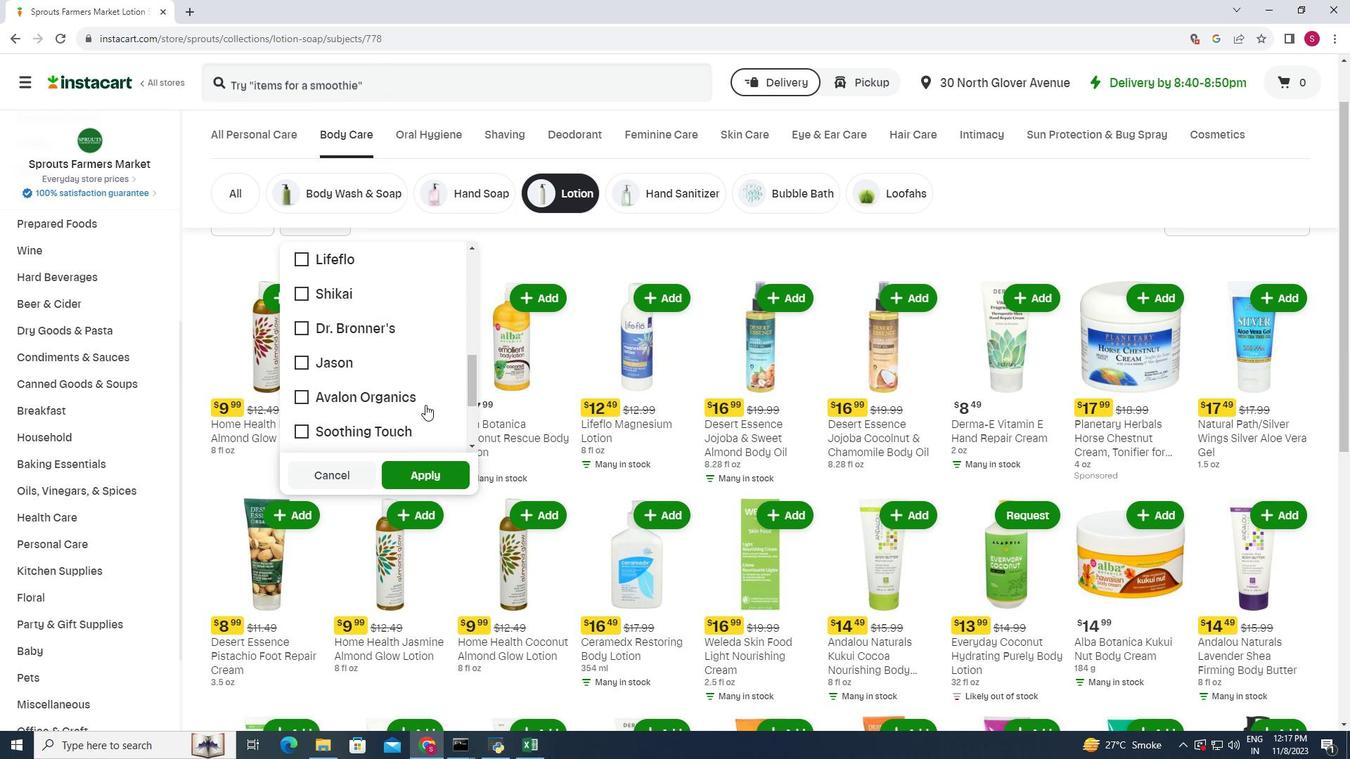 
Action: Mouse scrolled (425, 405) with delta (0, 0)
Screenshot: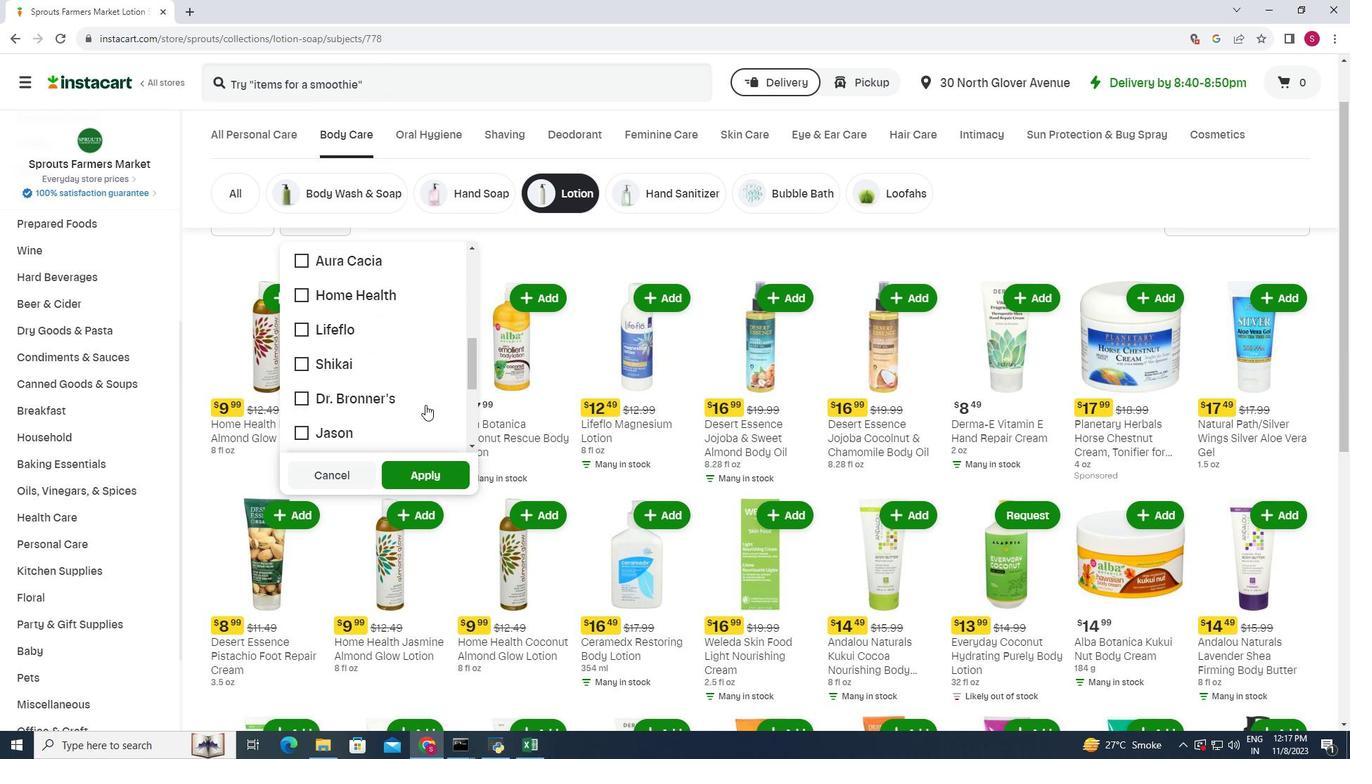 
Action: Mouse scrolled (425, 405) with delta (0, 0)
Screenshot: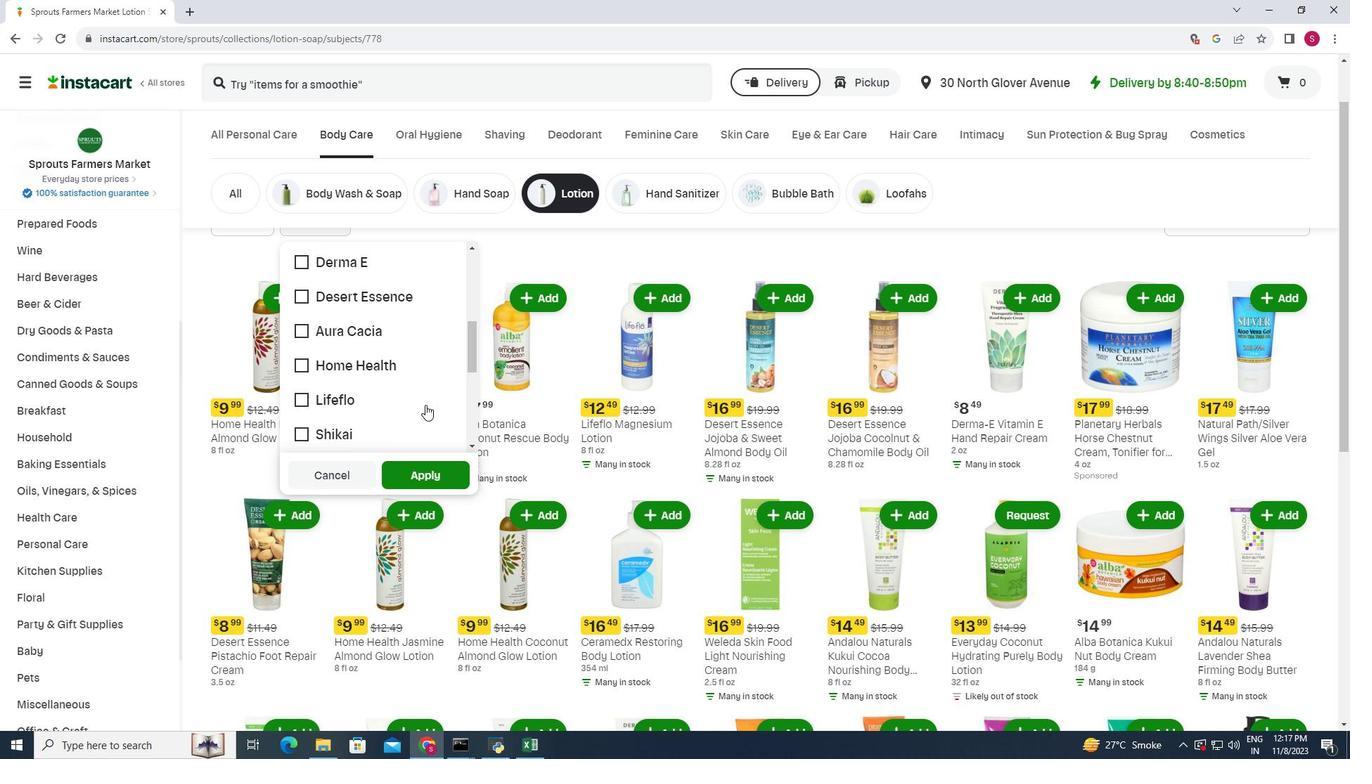 
Action: Mouse scrolled (425, 405) with delta (0, 0)
Screenshot: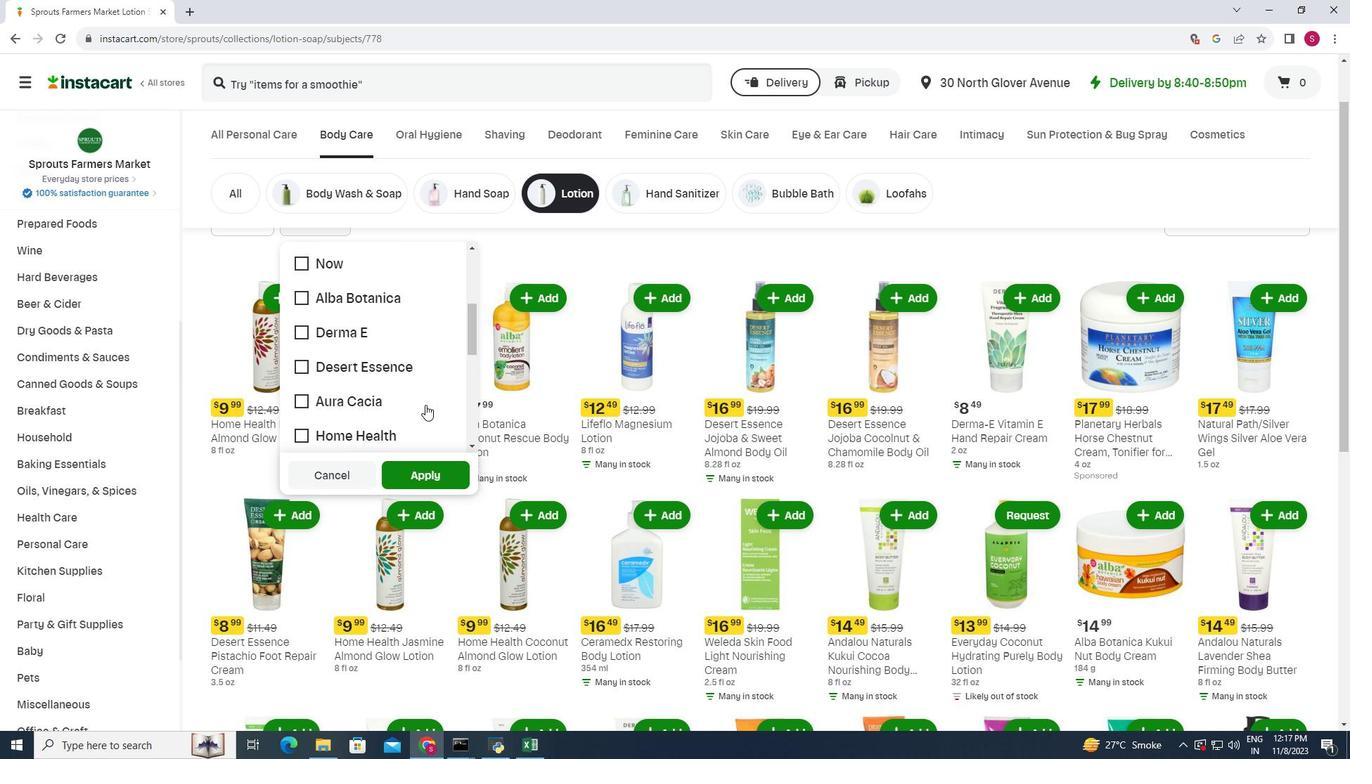 
Action: Mouse scrolled (425, 405) with delta (0, 0)
Screenshot: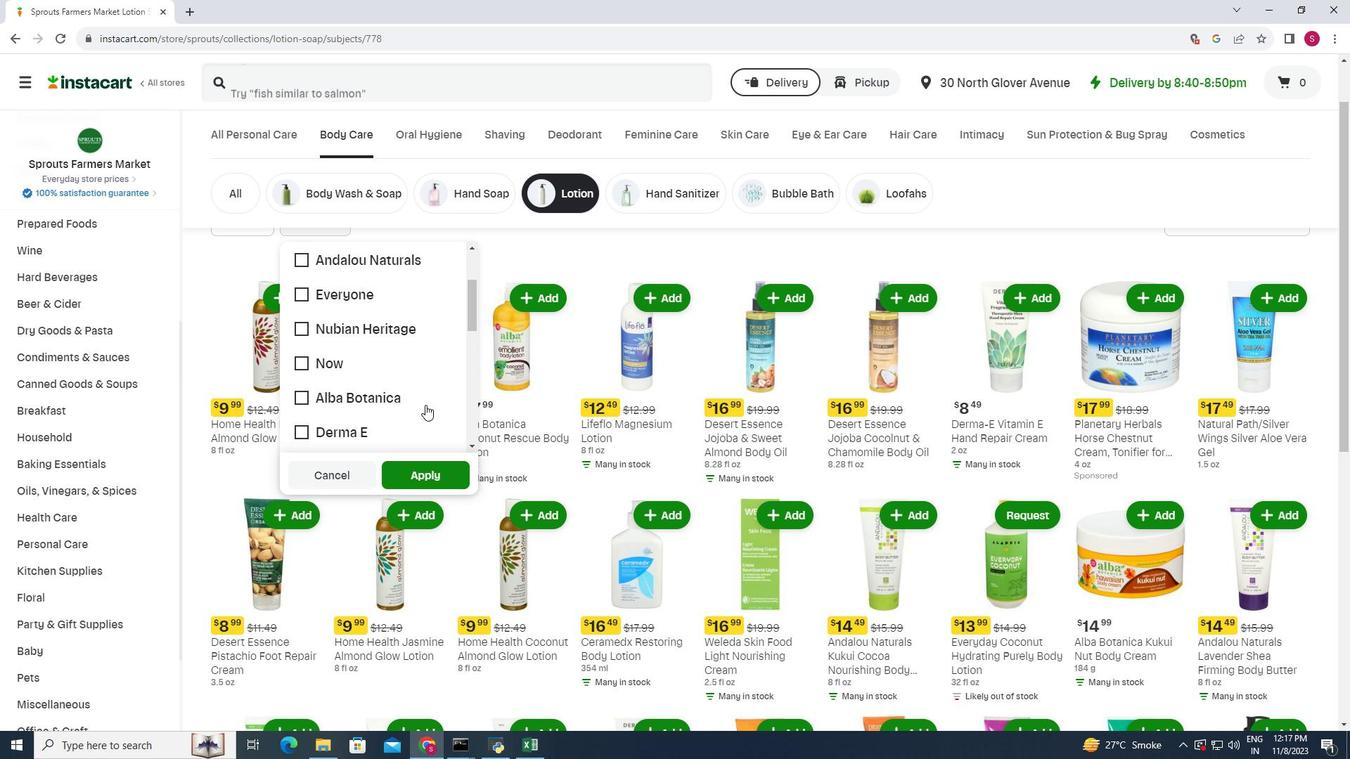 
Action: Mouse scrolled (425, 405) with delta (0, 0)
Screenshot: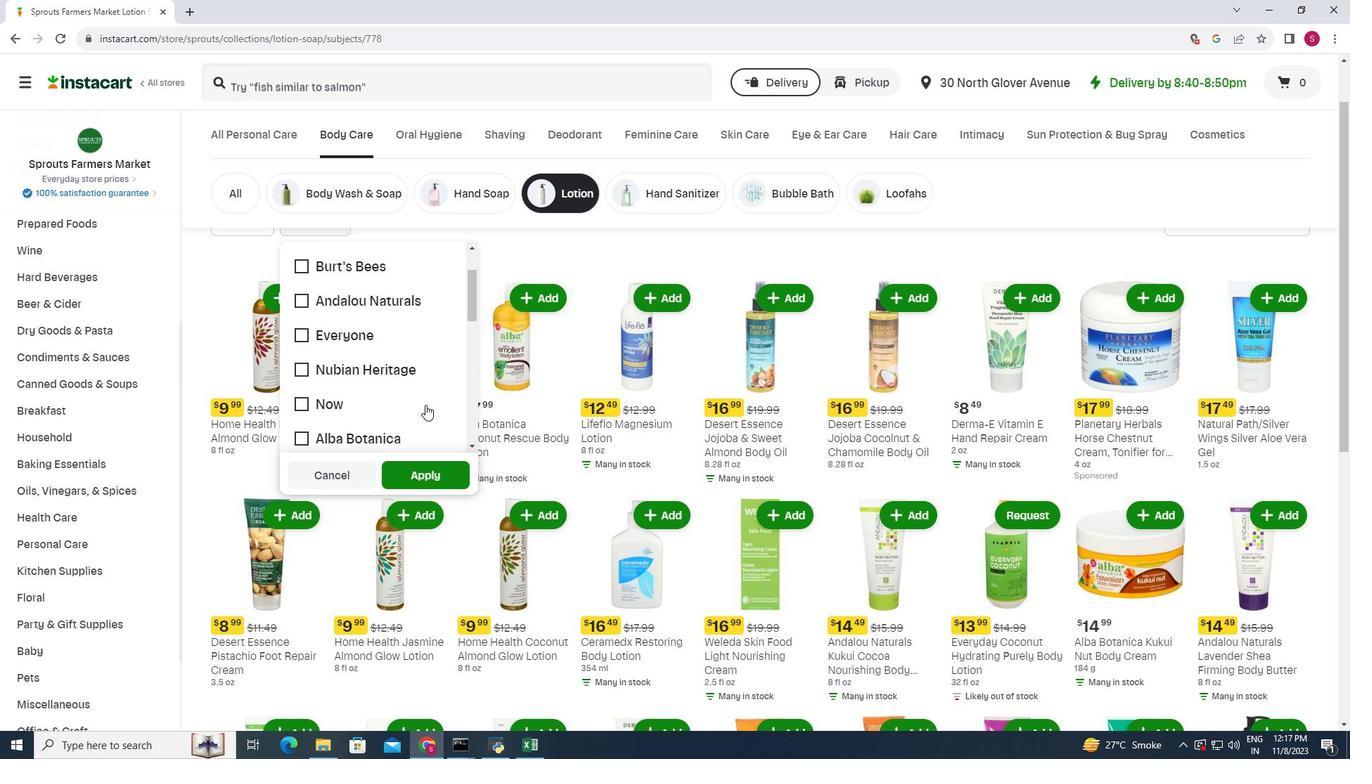 
Action: Mouse moved to (435, 377)
Screenshot: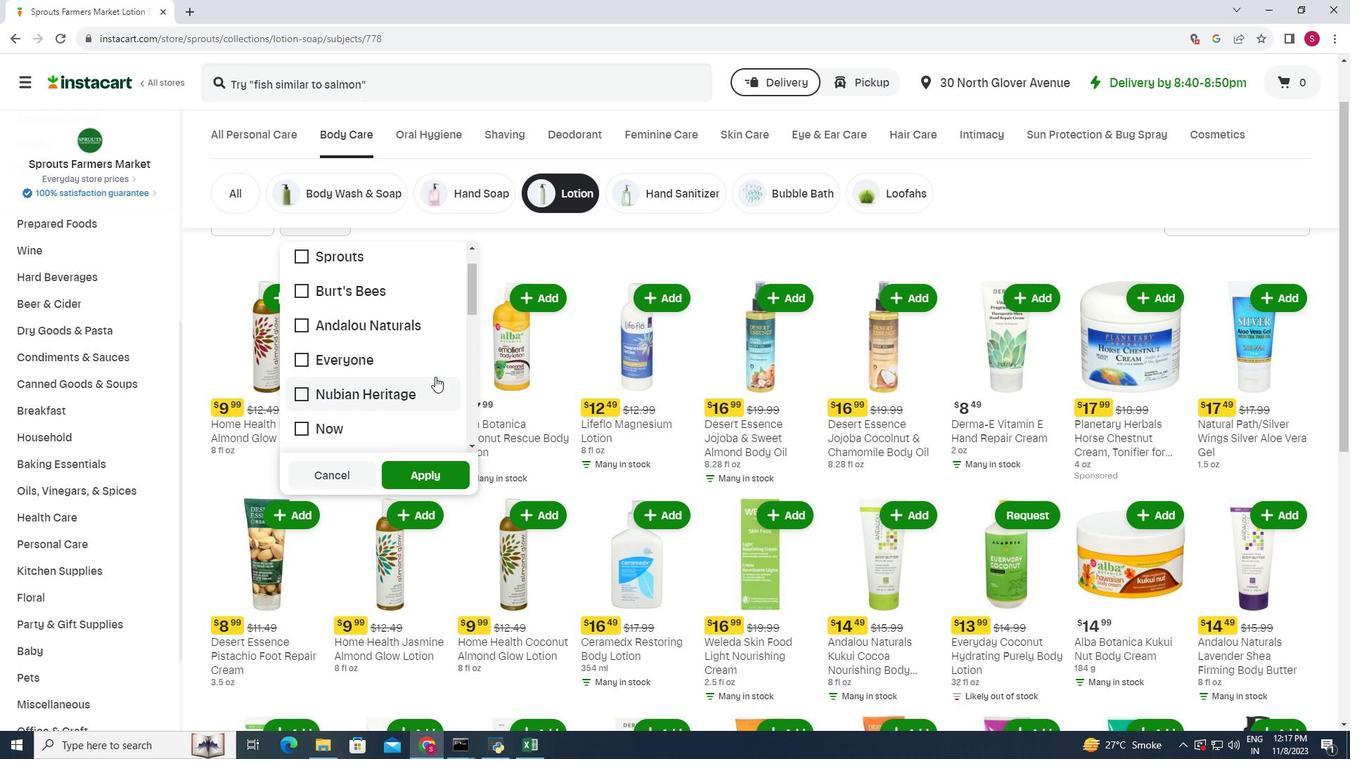 
Action: Mouse scrolled (435, 377) with delta (0, 0)
Screenshot: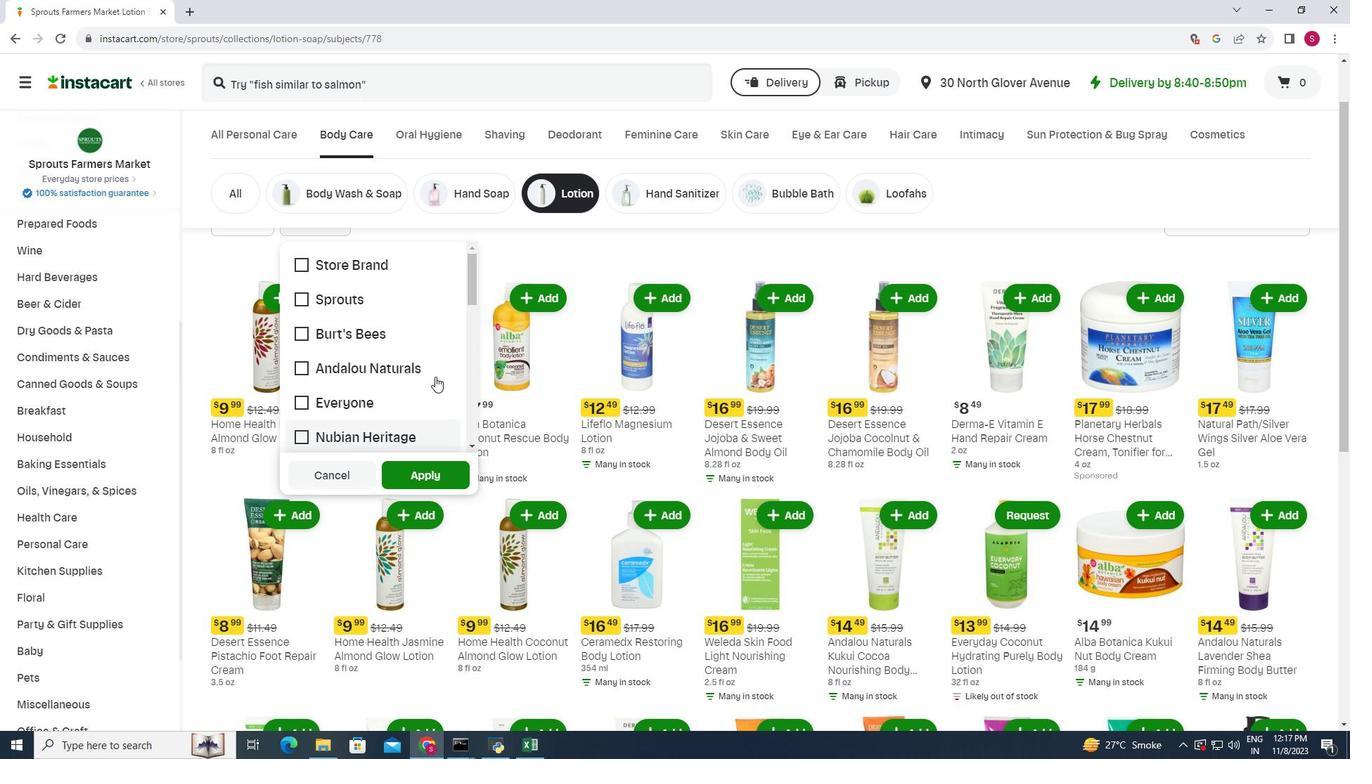 
Action: Mouse scrolled (435, 377) with delta (0, 0)
Screenshot: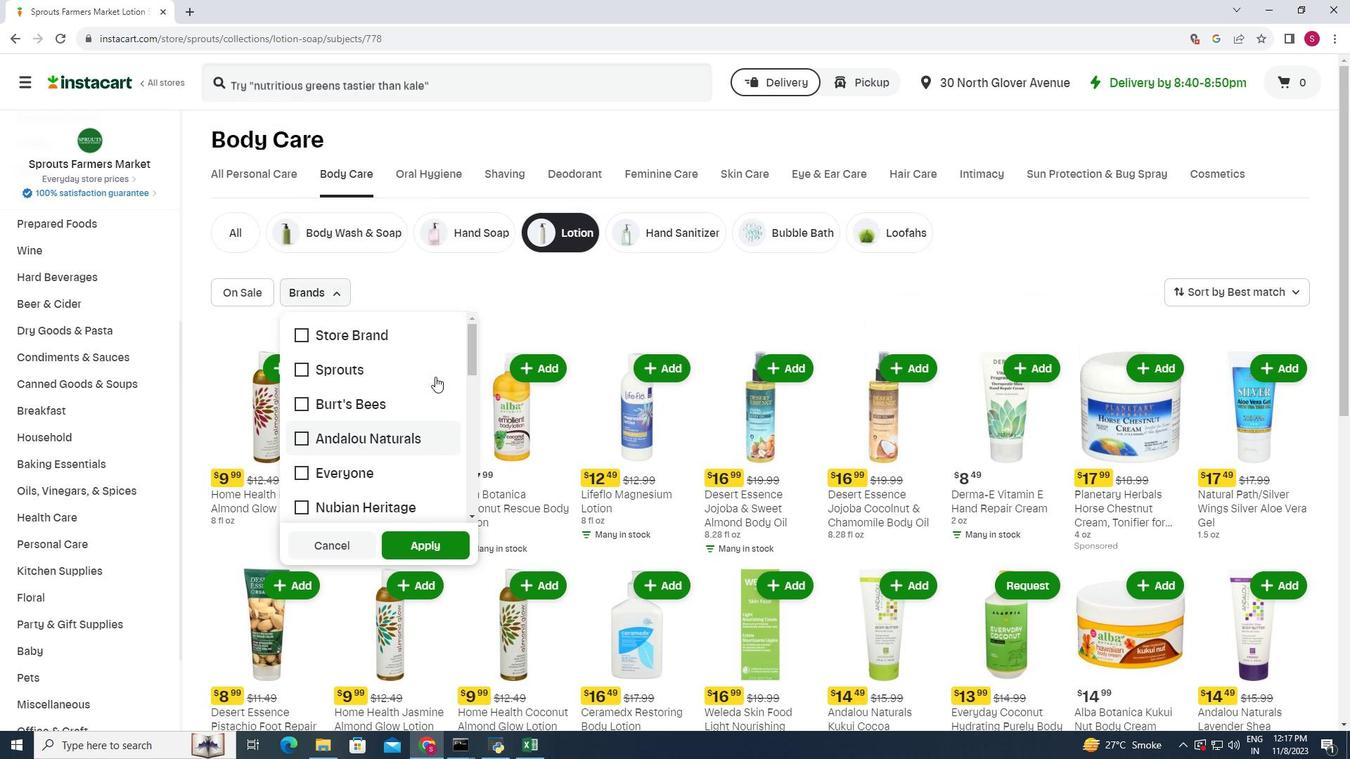 
